Task: Research Airbnb options in Sokoni, Tanzania from 9th November, 2023 to 11th November, 2023 for 2 adults.2 bedrooms having 2 beds and 1 bathroom. Property type can be guest house. Booking option can be shelf check-in. Look for 5 properties as per requirement.
Action: Mouse moved to (496, 69)
Screenshot: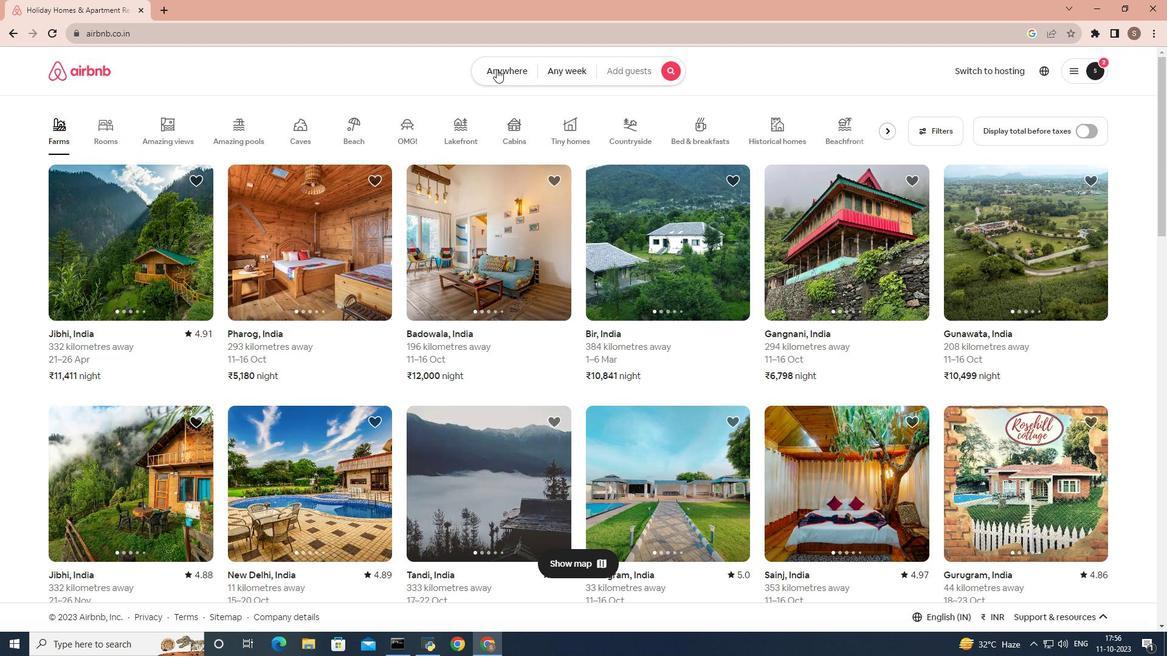 
Action: Mouse pressed left at (496, 69)
Screenshot: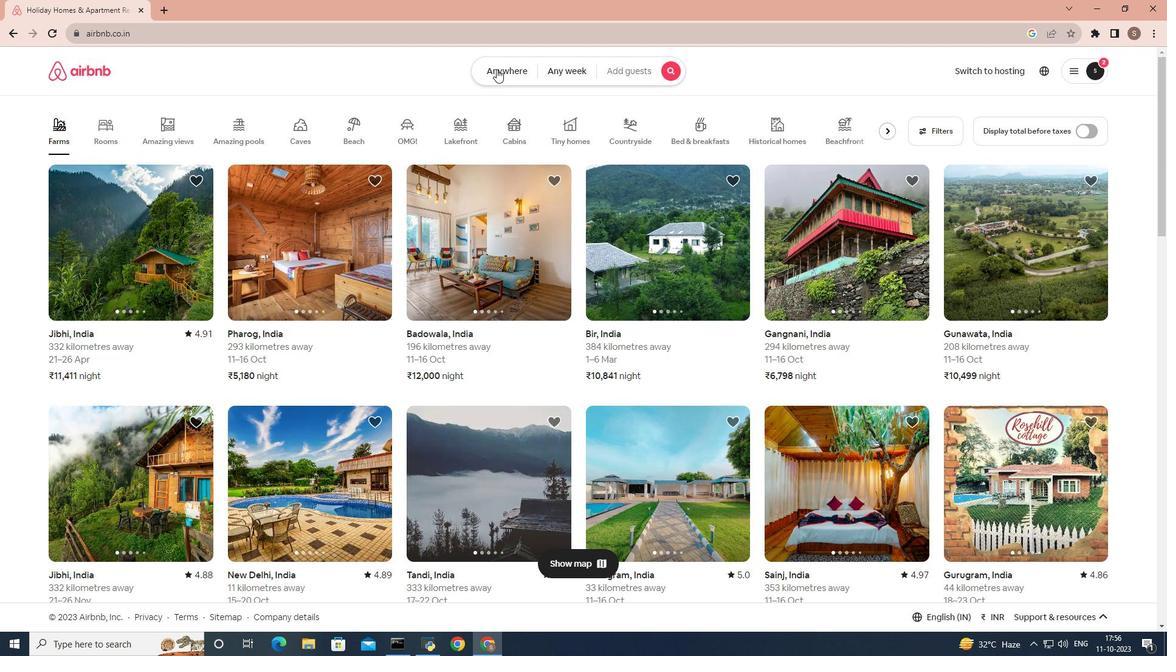 
Action: Mouse moved to (358, 117)
Screenshot: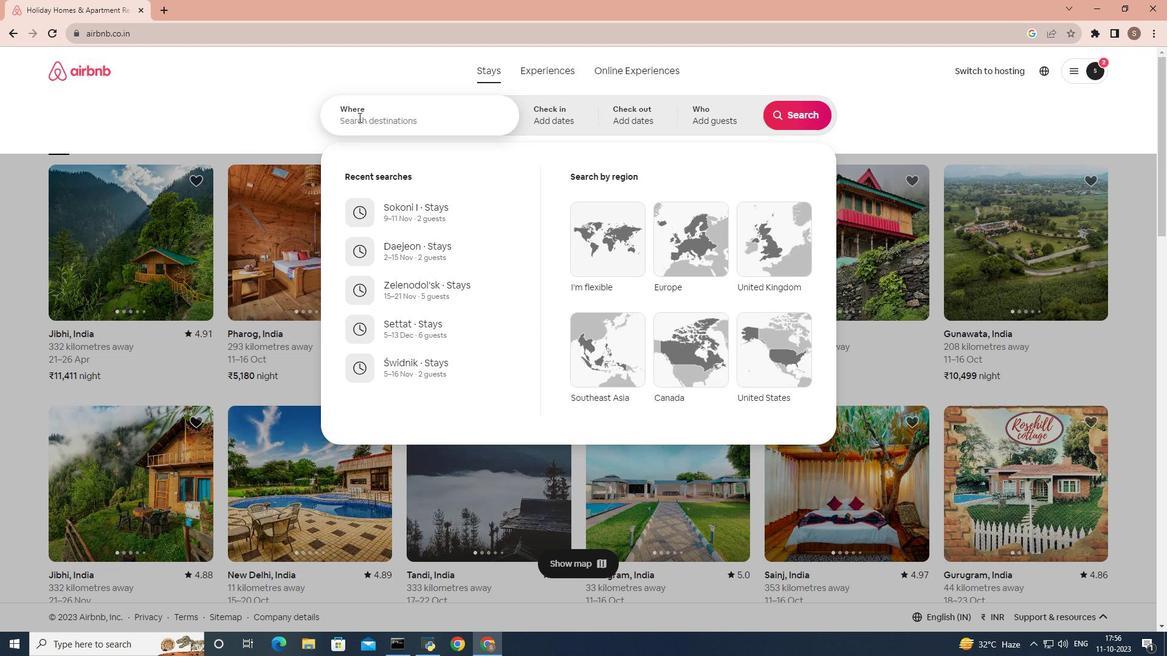 
Action: Mouse pressed left at (358, 117)
Screenshot: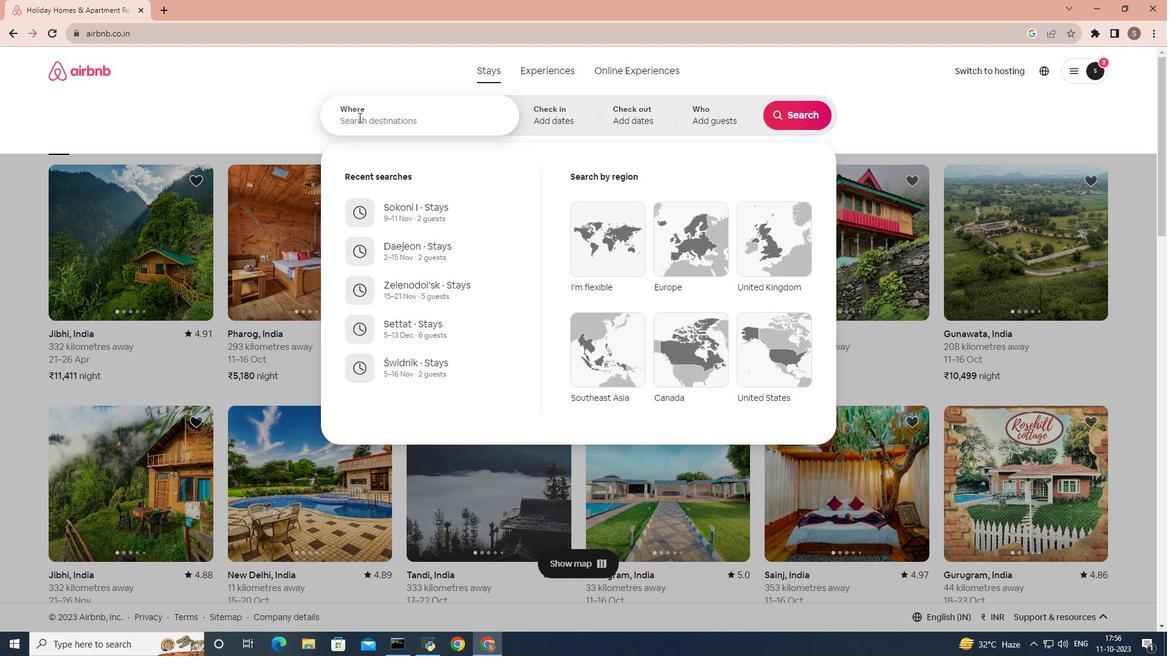 
Action: Mouse moved to (358, 117)
Screenshot: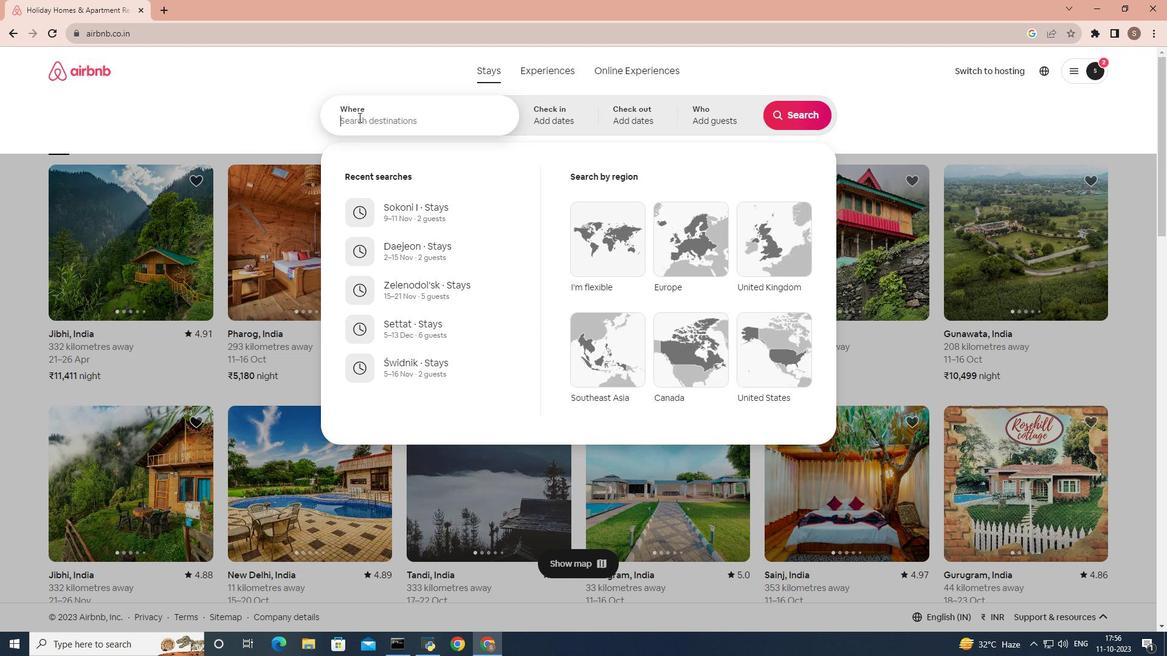 
Action: Key pressed sokoni<Key.space>
Screenshot: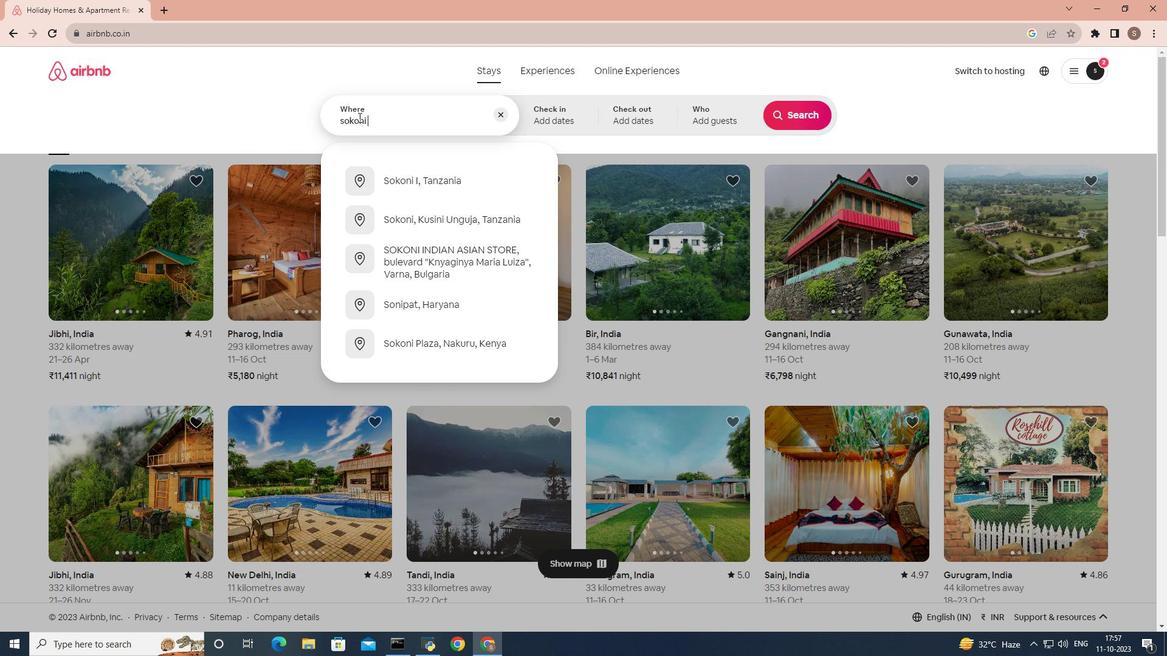 
Action: Mouse moved to (426, 273)
Screenshot: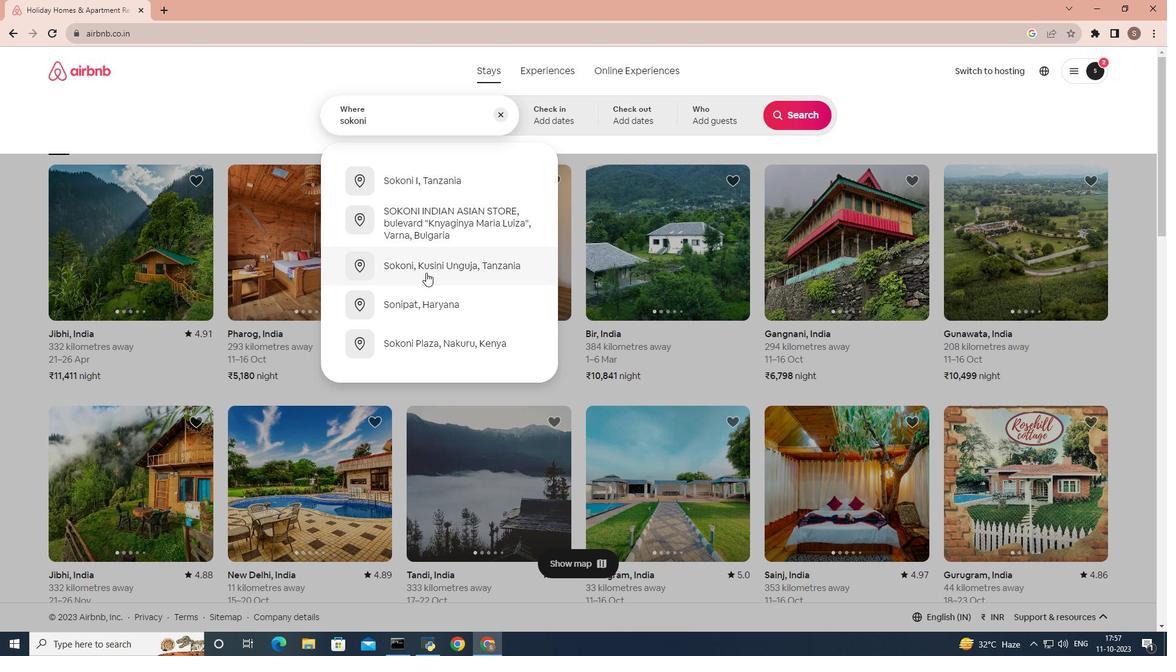 
Action: Mouse pressed left at (426, 273)
Screenshot: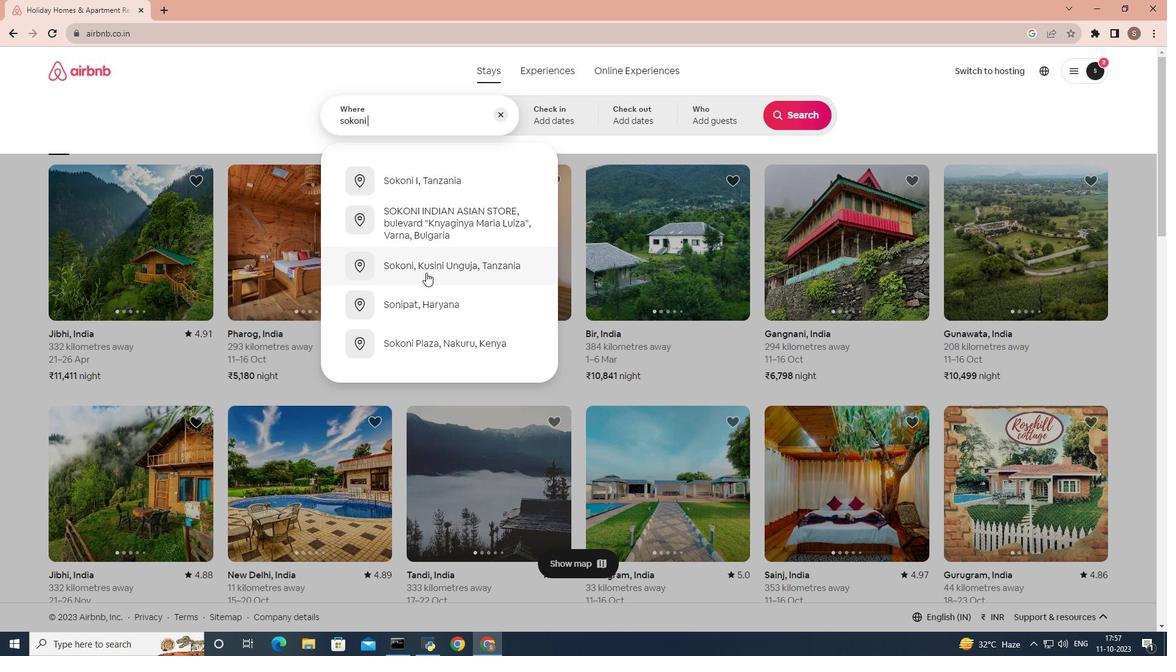 
Action: Mouse moved to (731, 291)
Screenshot: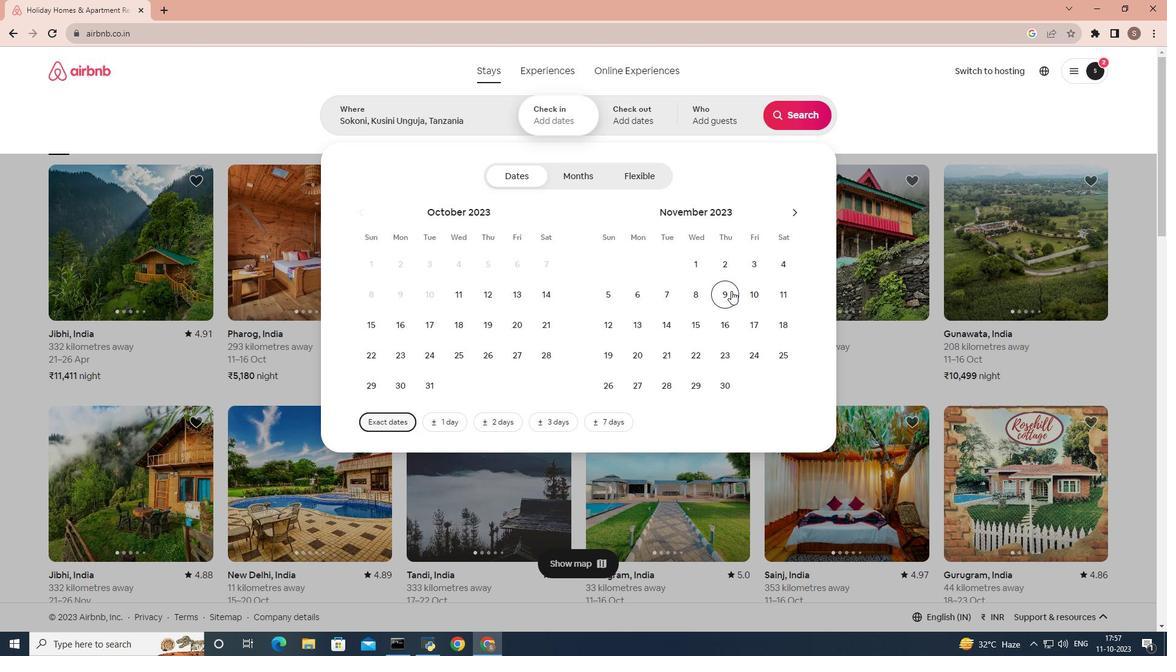 
Action: Mouse pressed left at (731, 291)
Screenshot: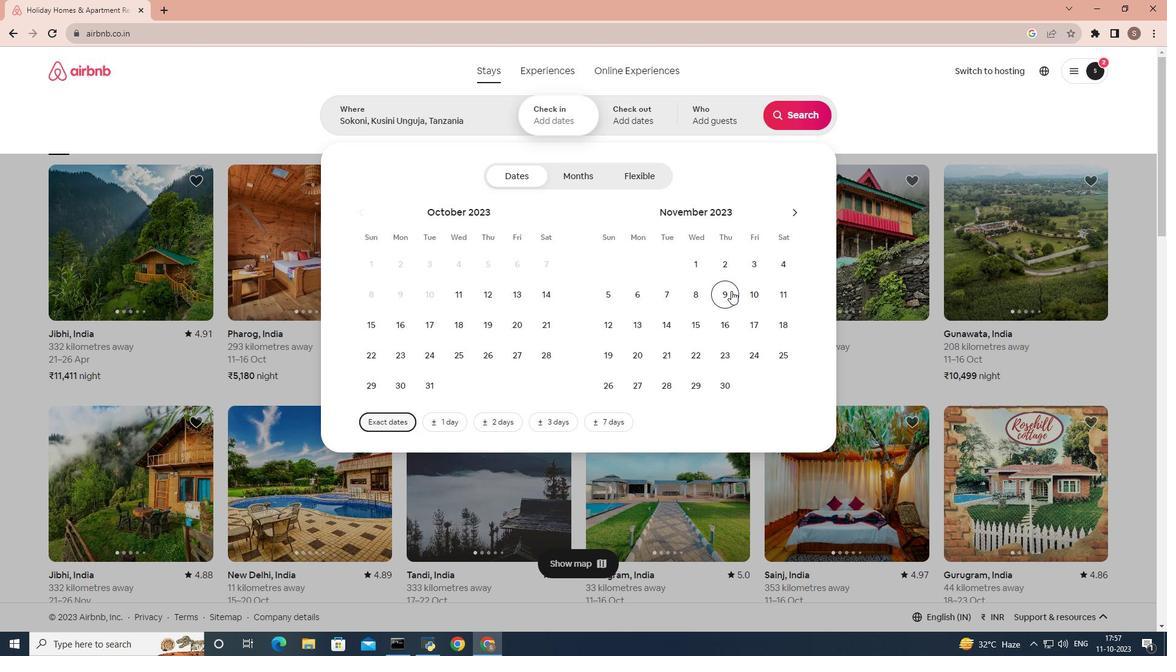 
Action: Mouse moved to (778, 291)
Screenshot: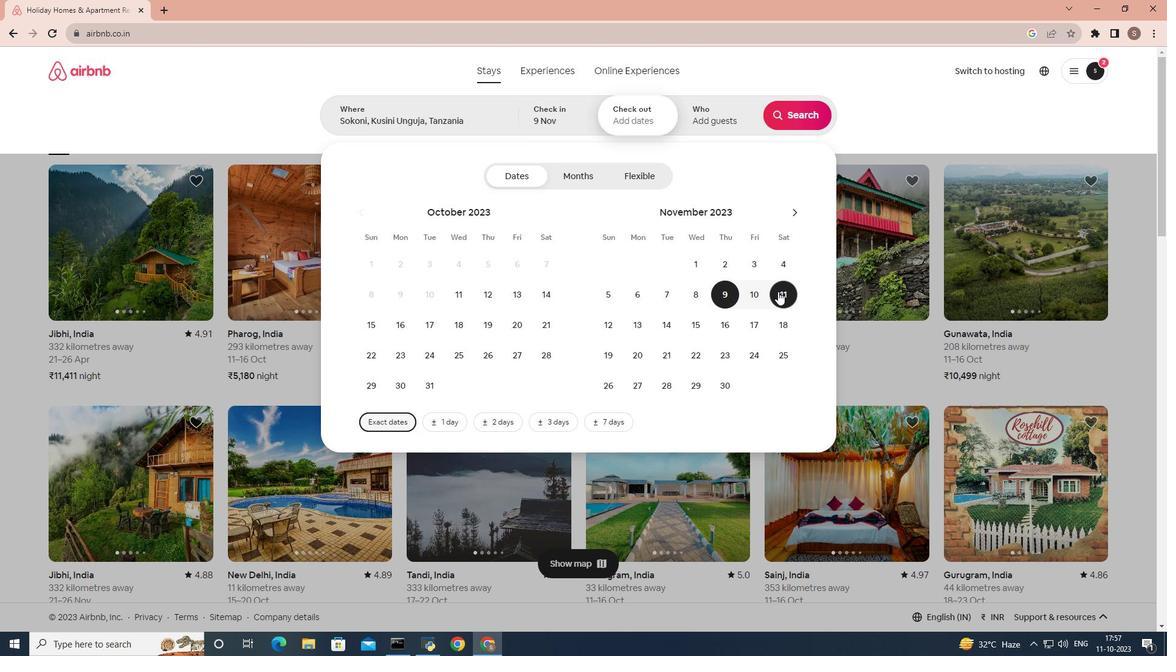 
Action: Mouse pressed left at (778, 291)
Screenshot: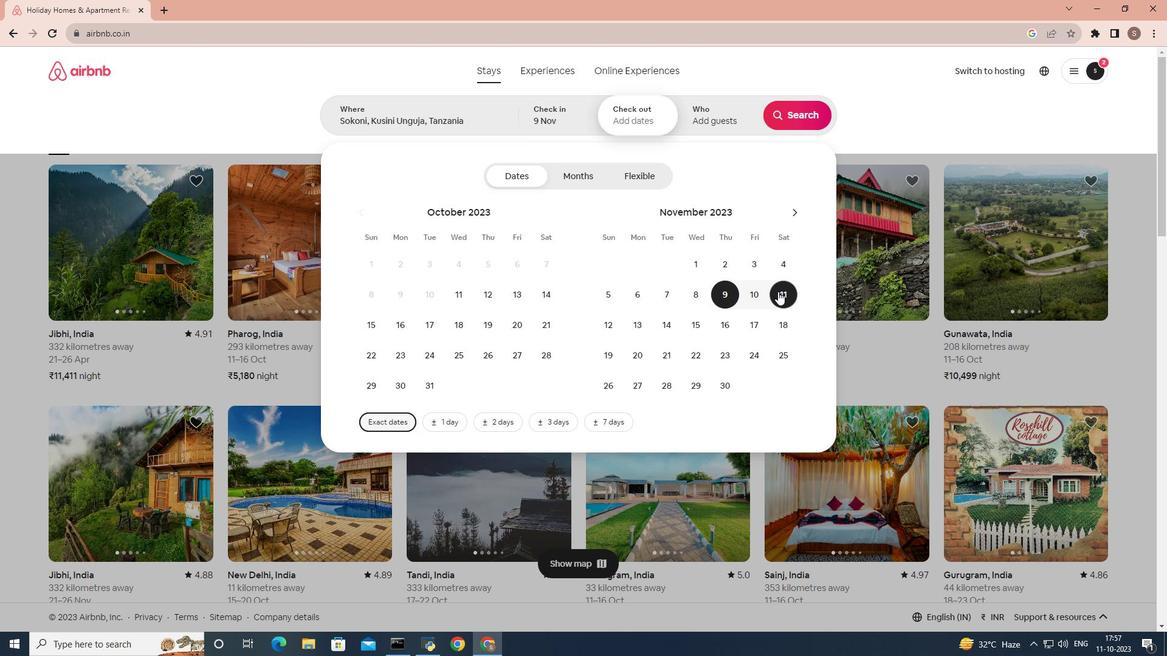
Action: Mouse moved to (719, 127)
Screenshot: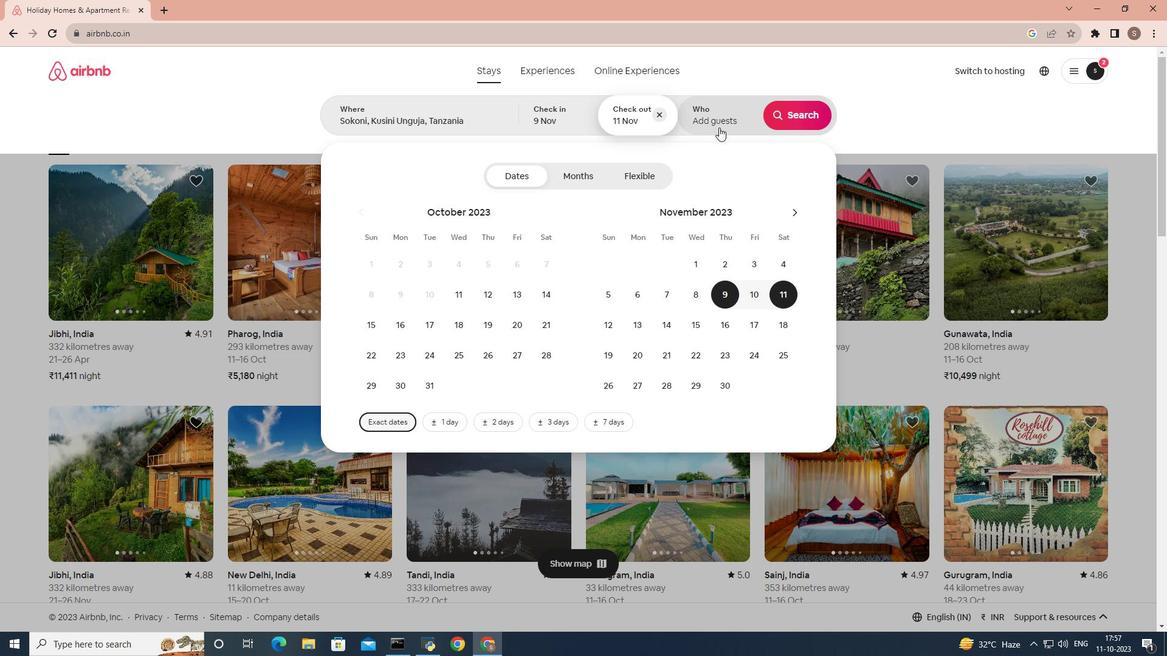 
Action: Mouse pressed left at (719, 127)
Screenshot: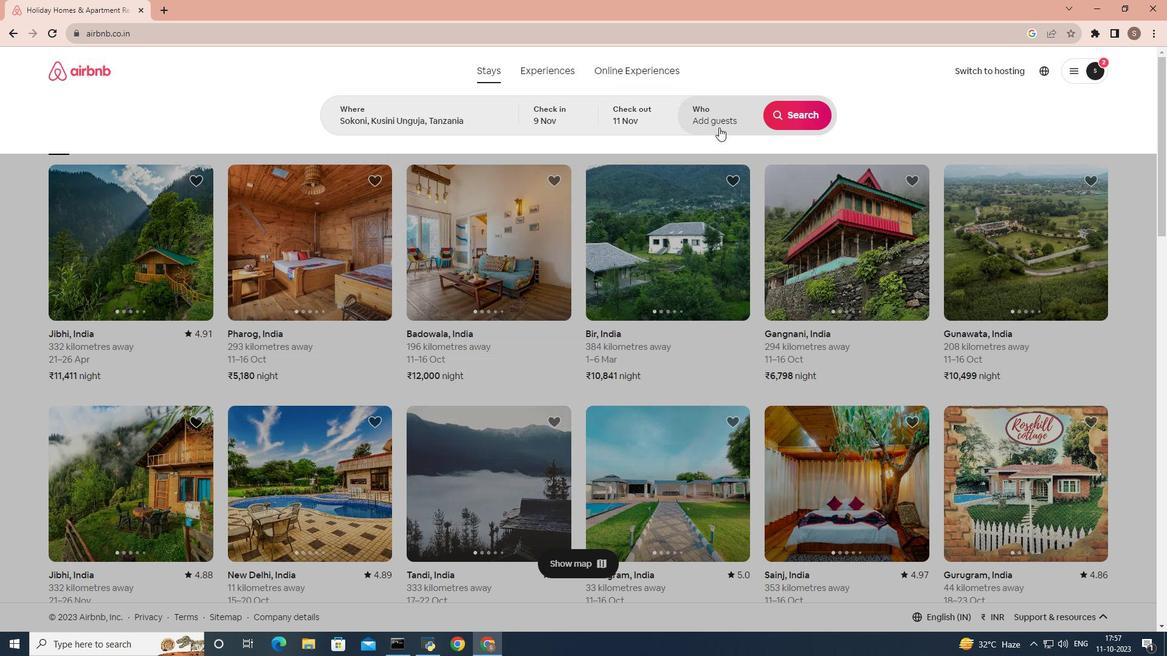 
Action: Mouse moved to (796, 181)
Screenshot: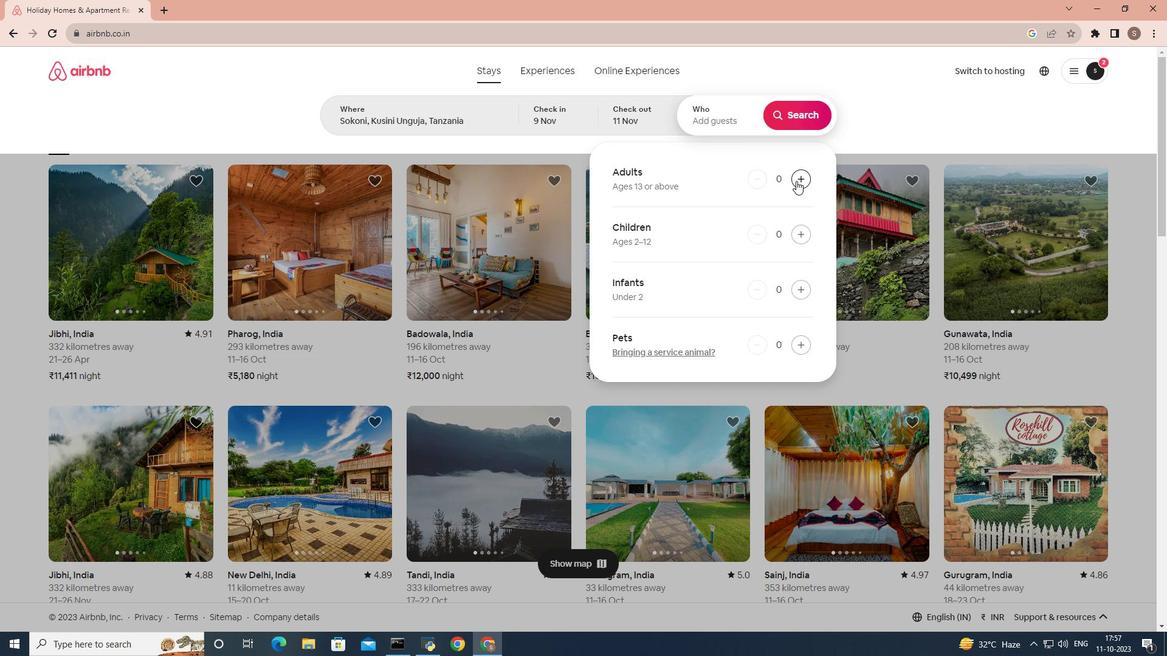 
Action: Mouse pressed left at (796, 181)
Screenshot: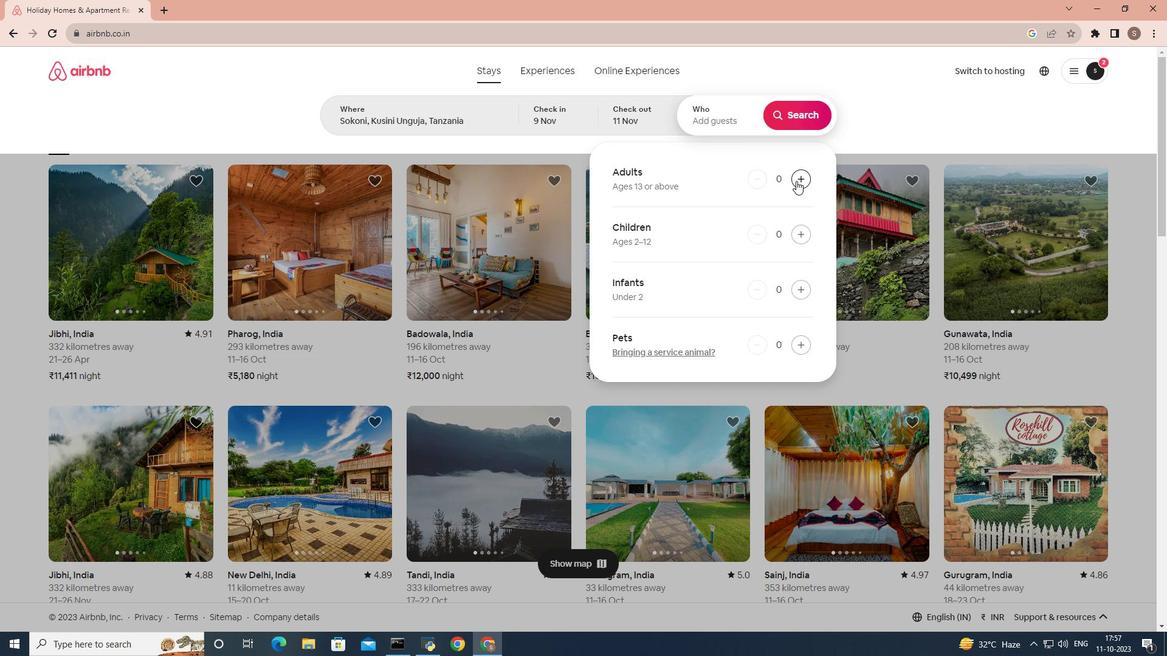 
Action: Mouse pressed left at (796, 181)
Screenshot: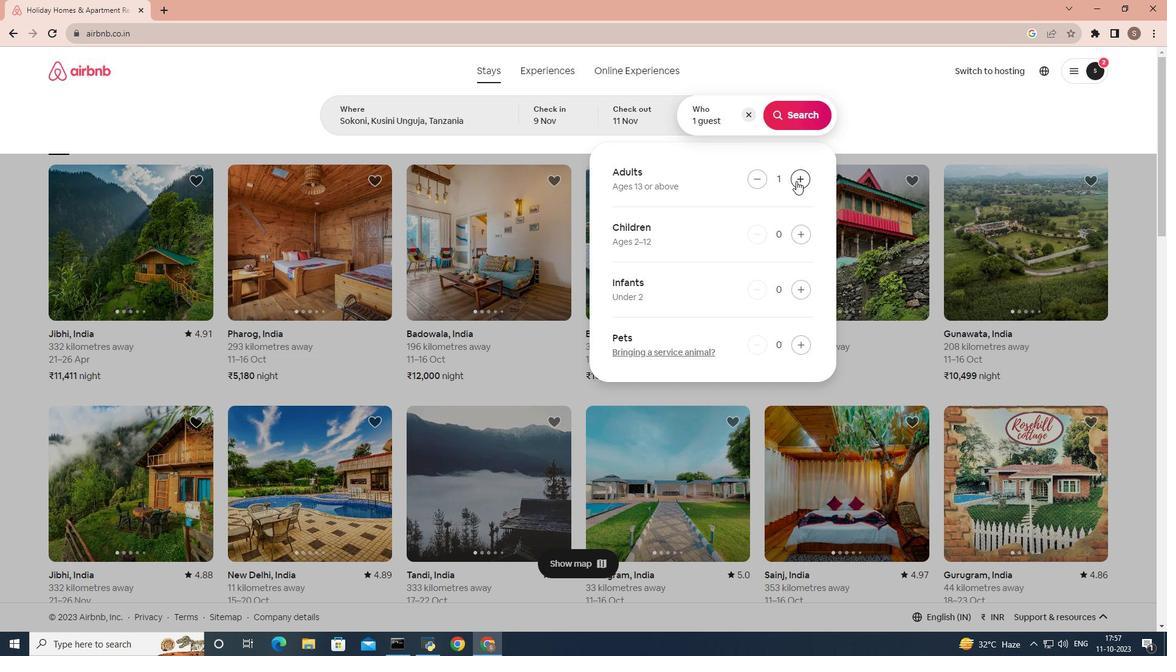 
Action: Mouse moved to (790, 120)
Screenshot: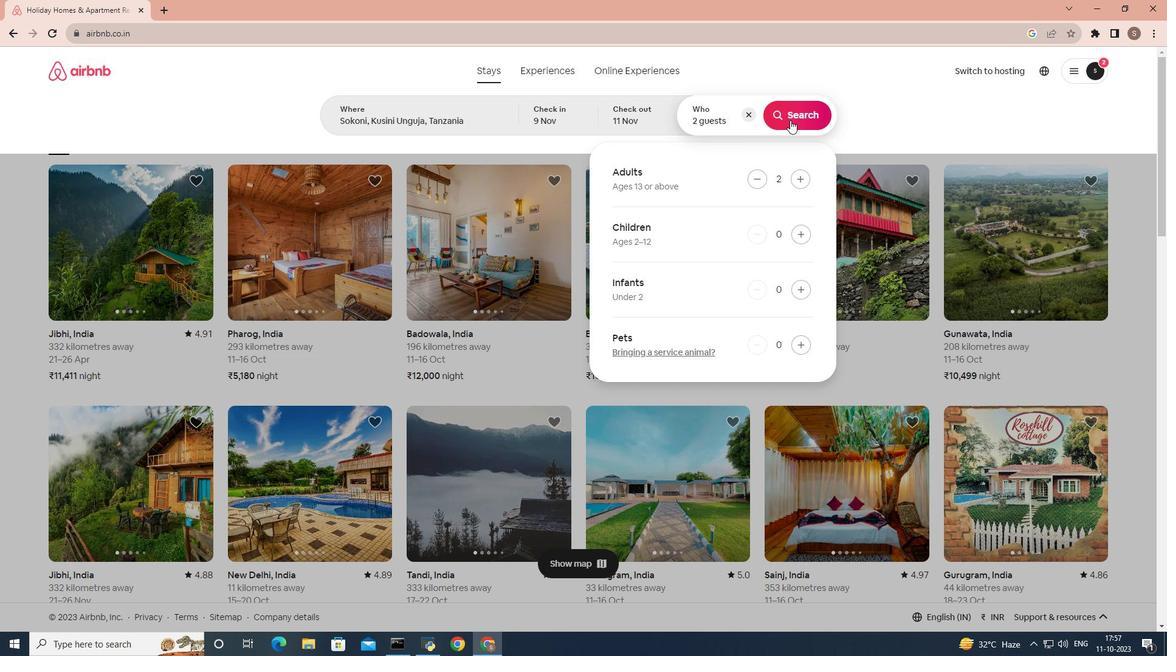 
Action: Mouse pressed left at (790, 120)
Screenshot: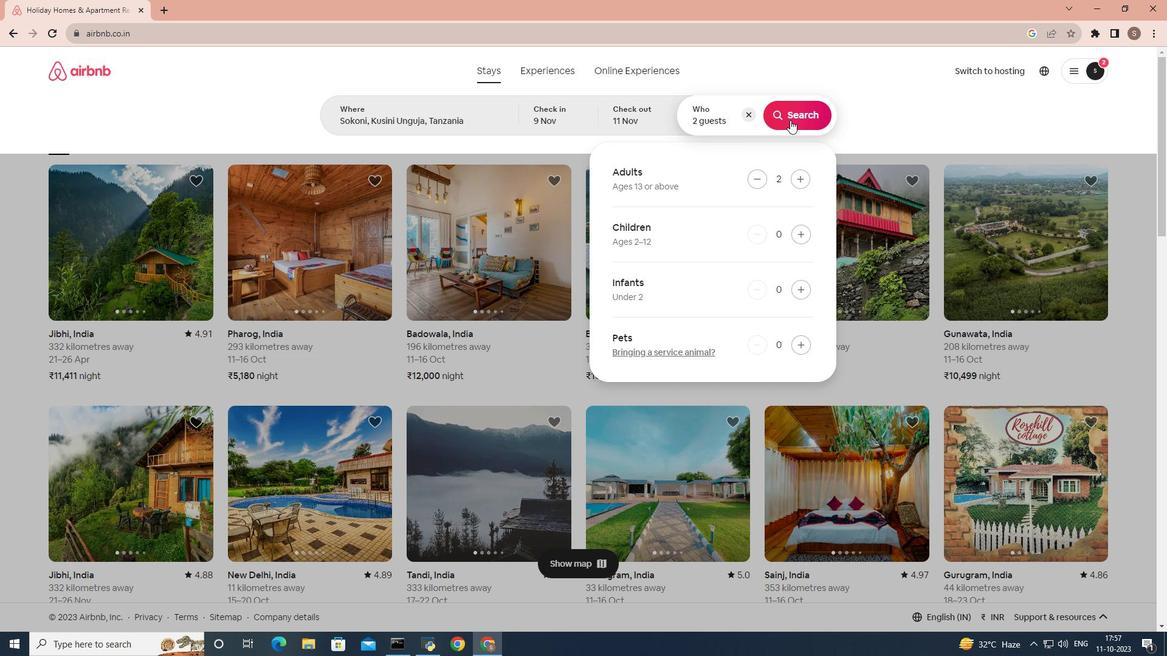 
Action: Mouse moved to (983, 122)
Screenshot: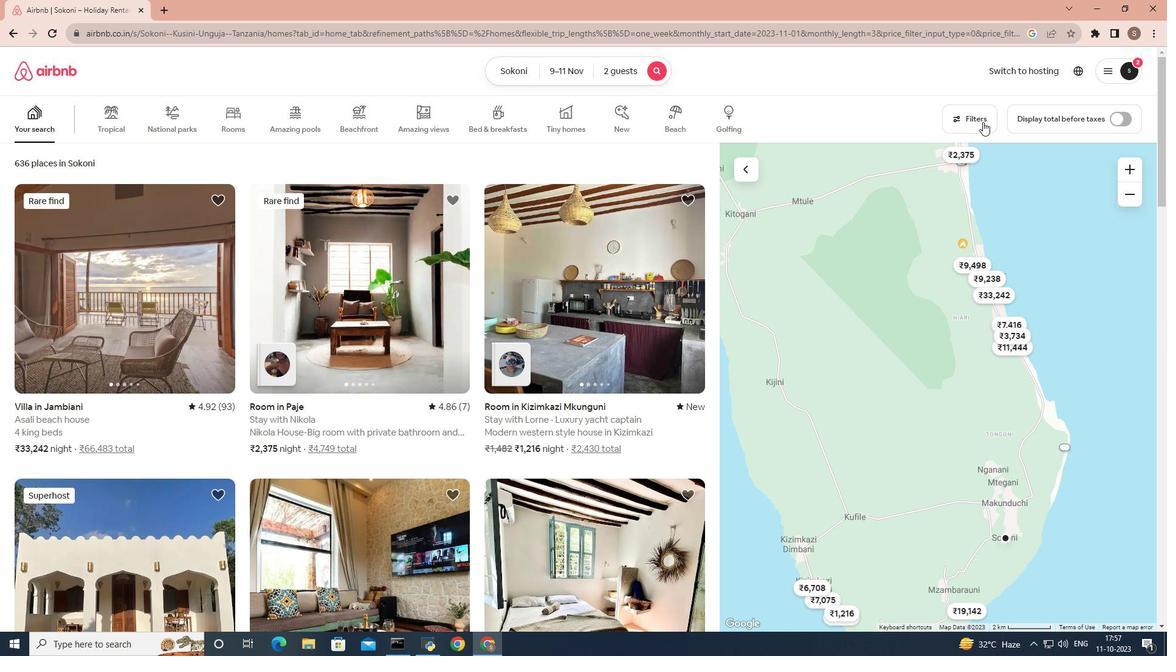 
Action: Mouse pressed left at (983, 122)
Screenshot: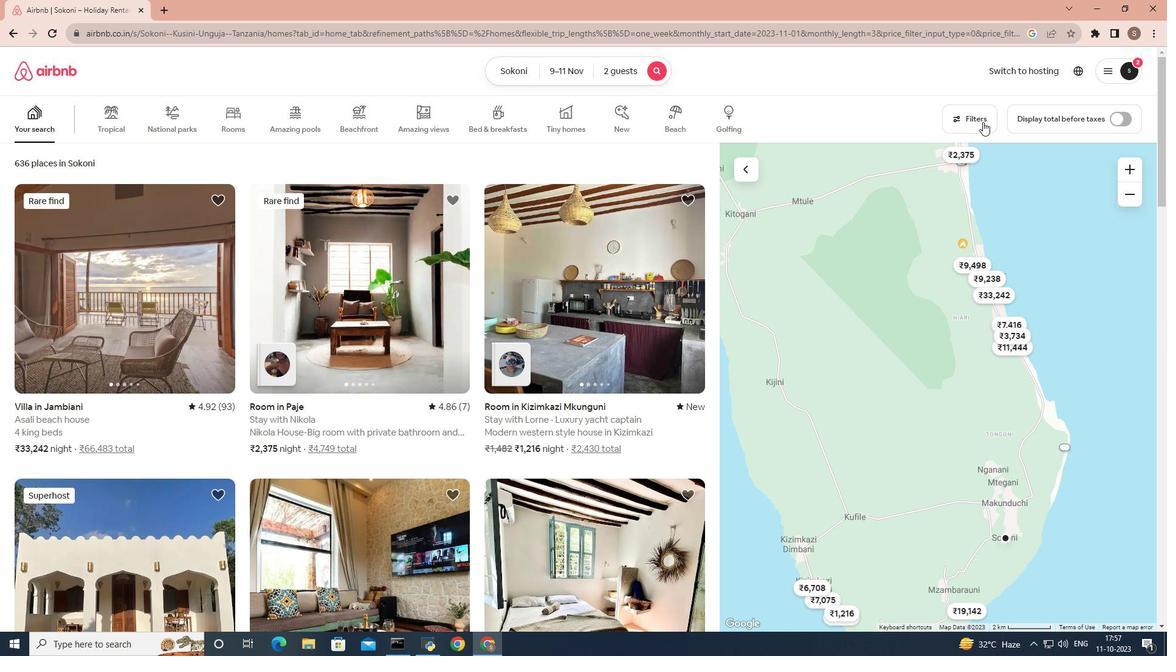 
Action: Mouse moved to (415, 363)
Screenshot: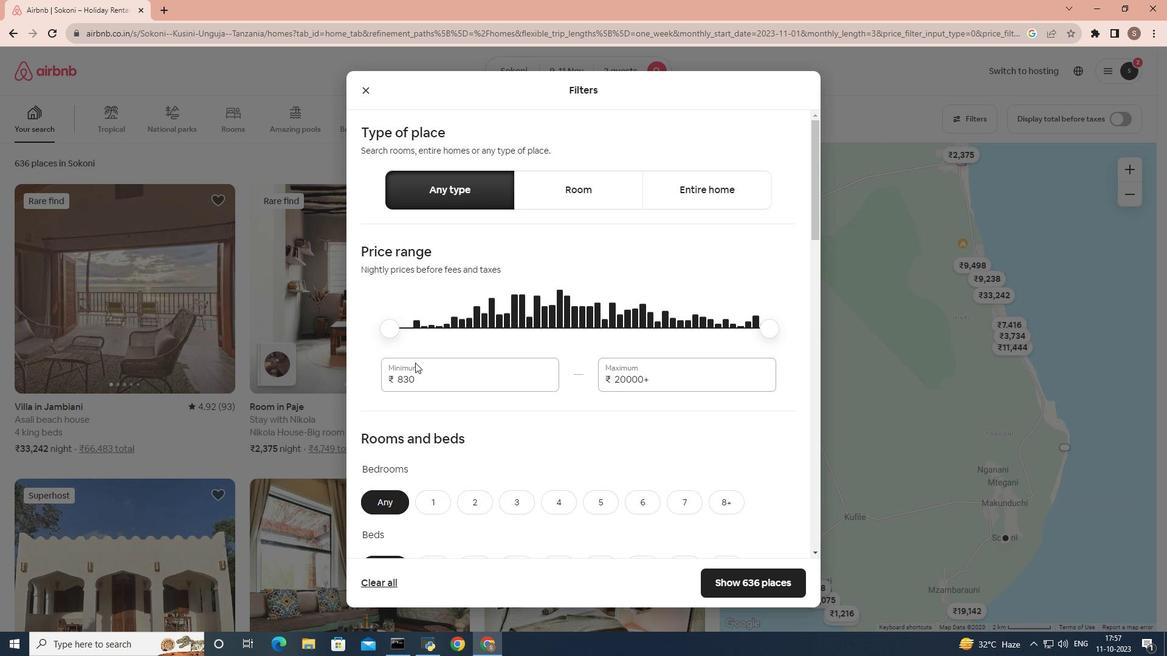 
Action: Mouse scrolled (415, 362) with delta (0, 0)
Screenshot: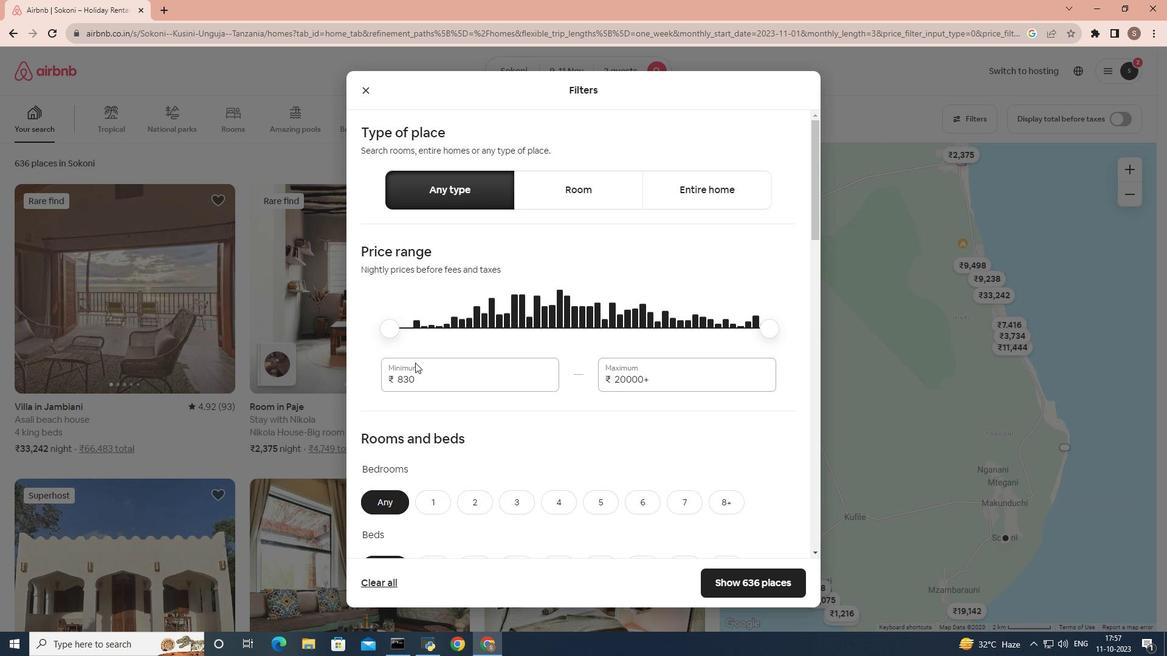 
Action: Mouse scrolled (415, 362) with delta (0, 0)
Screenshot: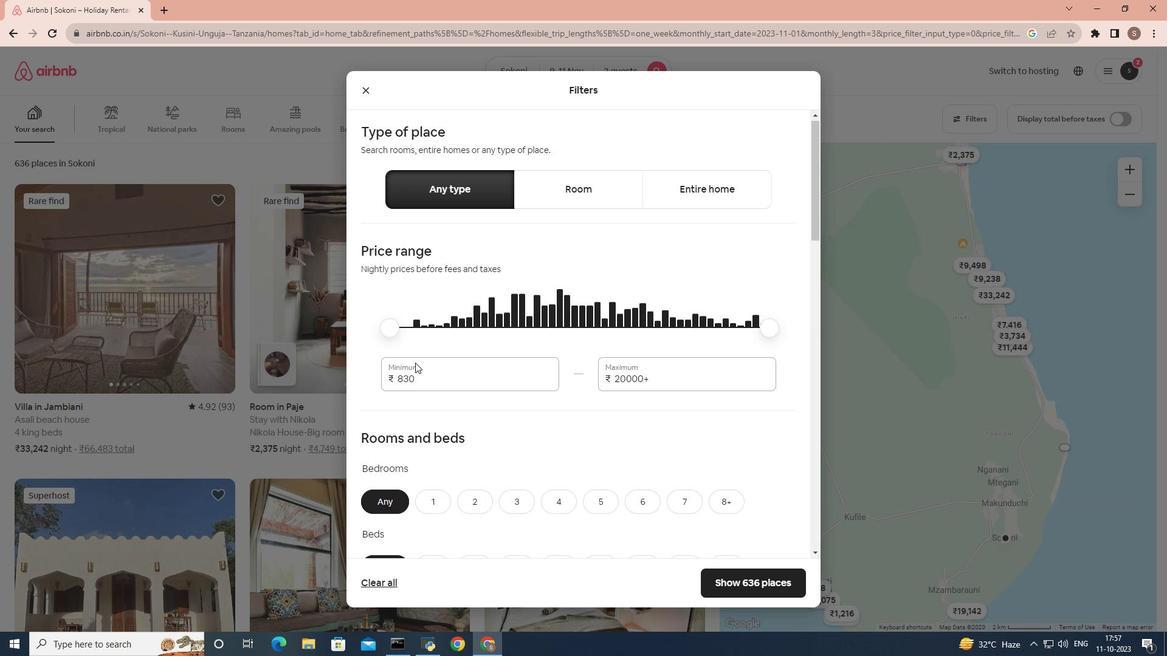 
Action: Mouse scrolled (415, 362) with delta (0, 0)
Screenshot: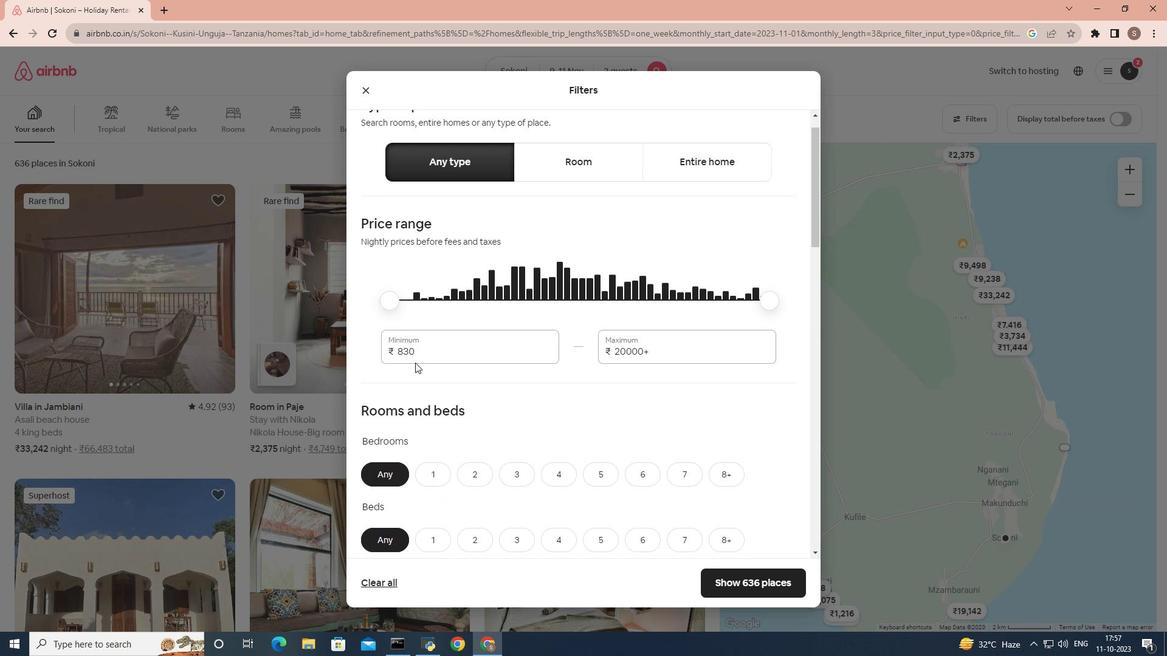 
Action: Mouse moved to (415, 363)
Screenshot: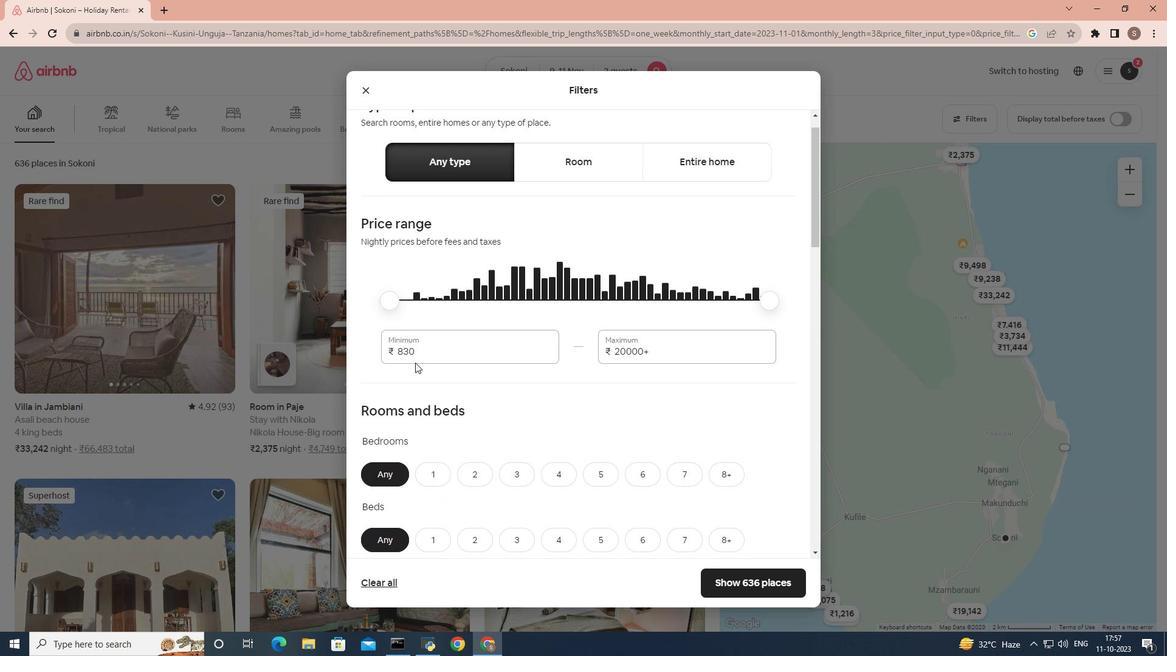 
Action: Mouse scrolled (415, 363) with delta (0, 0)
Screenshot: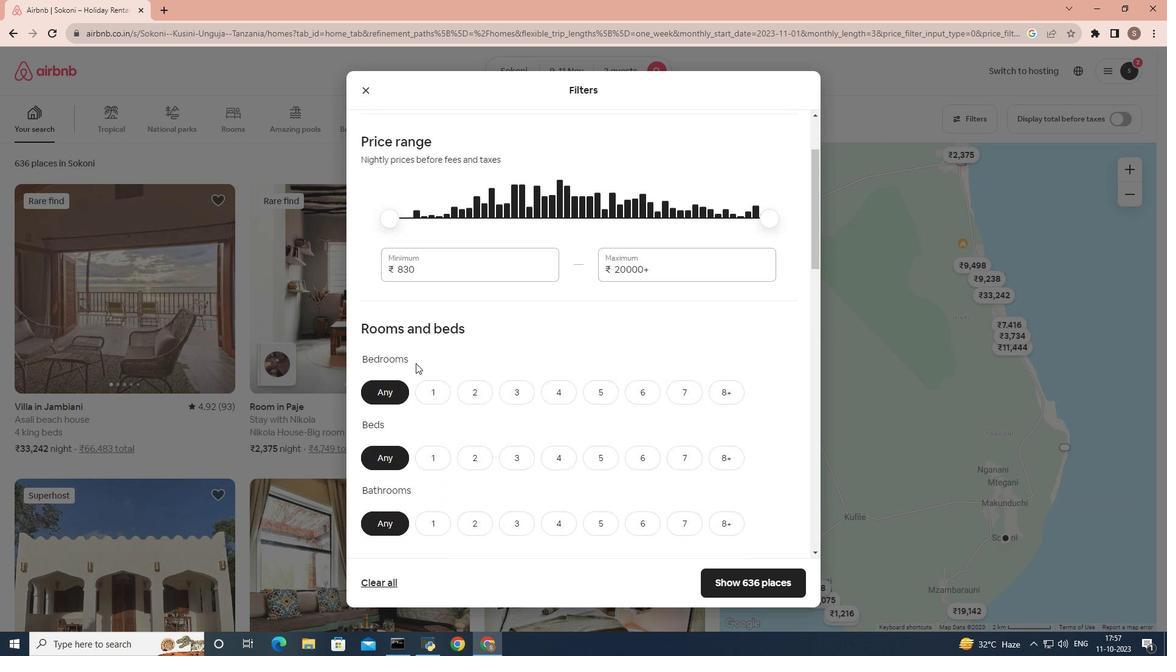 
Action: Mouse moved to (482, 265)
Screenshot: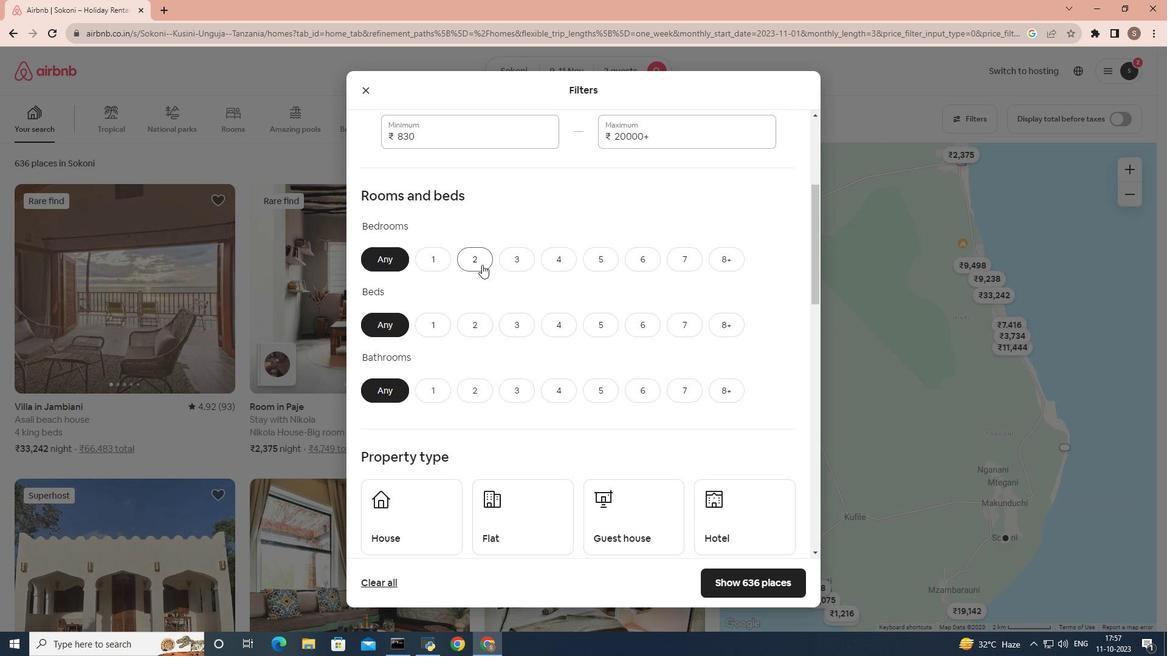 
Action: Mouse pressed left at (482, 265)
Screenshot: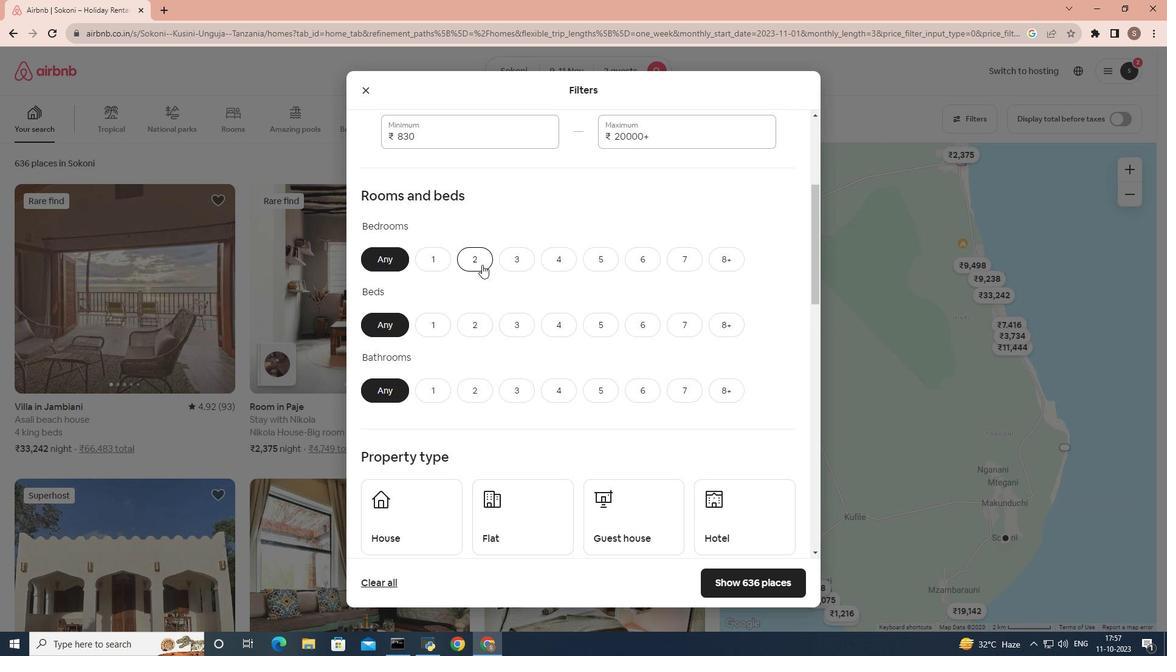 
Action: Mouse moved to (471, 323)
Screenshot: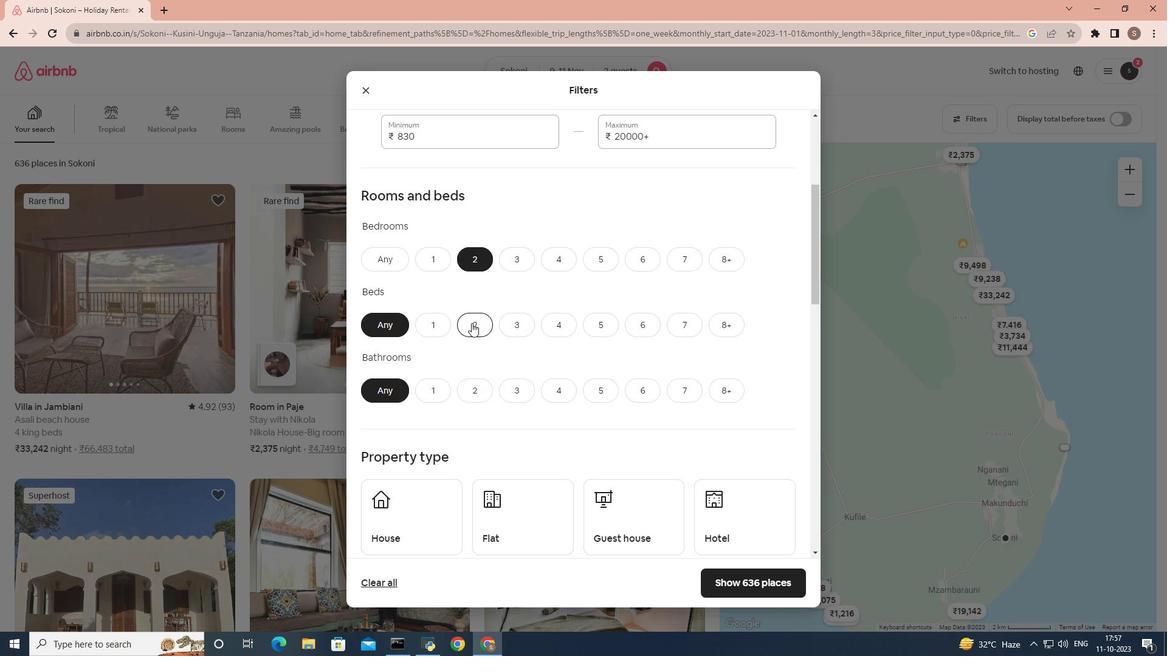 
Action: Mouse pressed left at (471, 323)
Screenshot: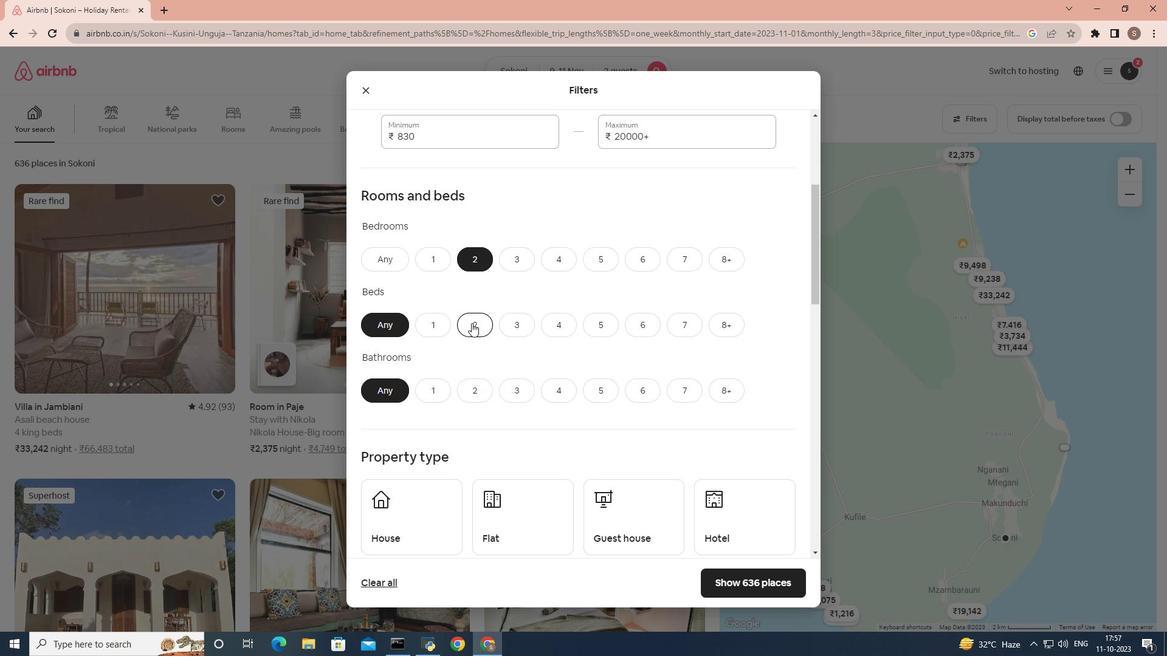 
Action: Mouse moved to (442, 385)
Screenshot: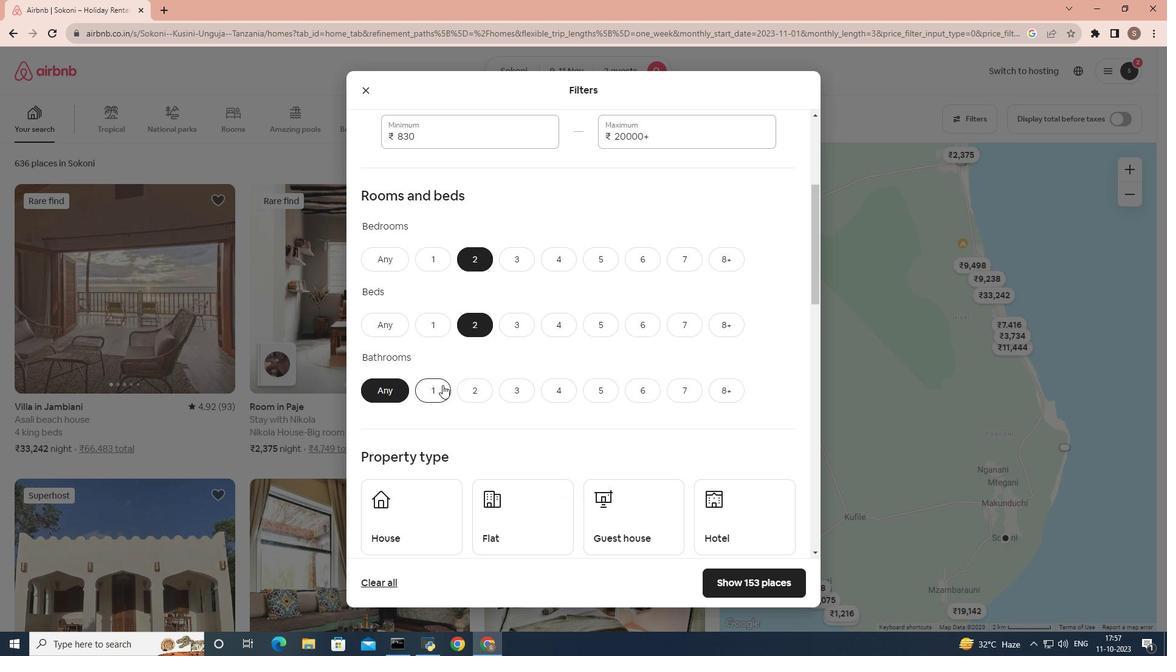
Action: Mouse pressed left at (442, 385)
Screenshot: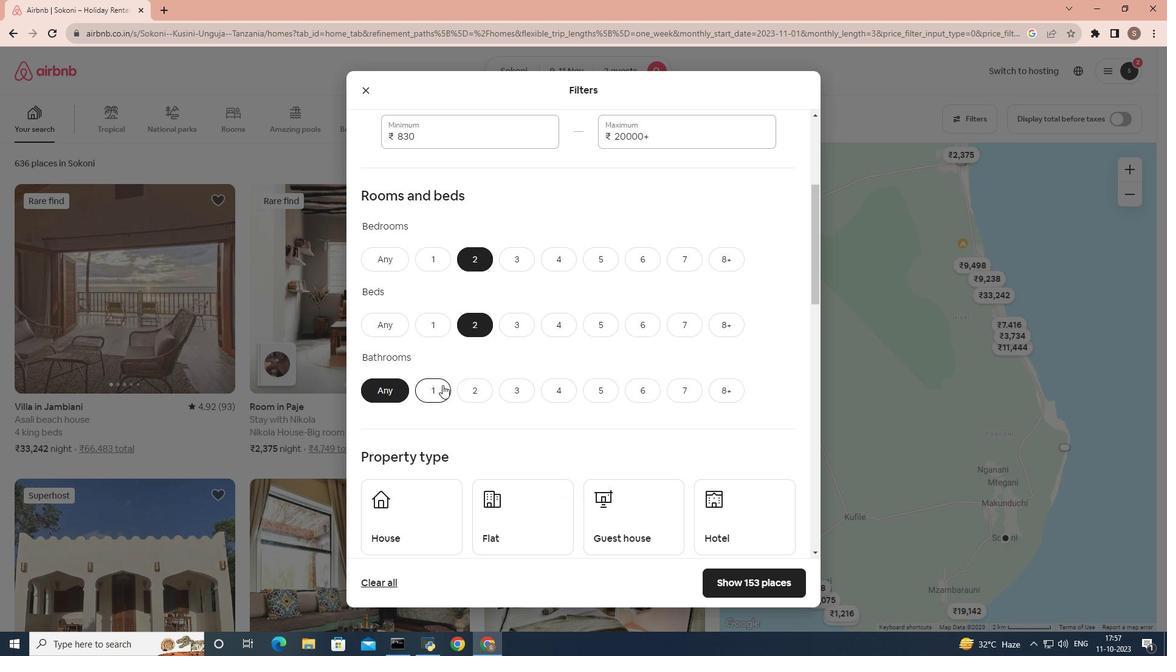 
Action: Mouse scrolled (442, 384) with delta (0, 0)
Screenshot: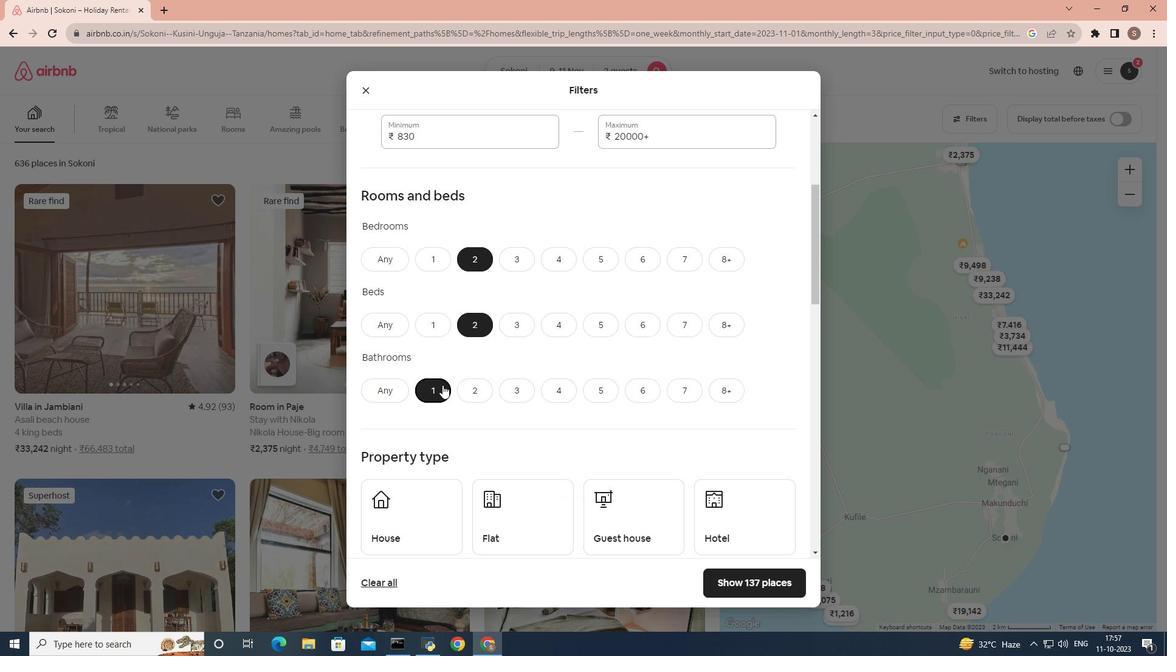
Action: Mouse scrolled (442, 384) with delta (0, 0)
Screenshot: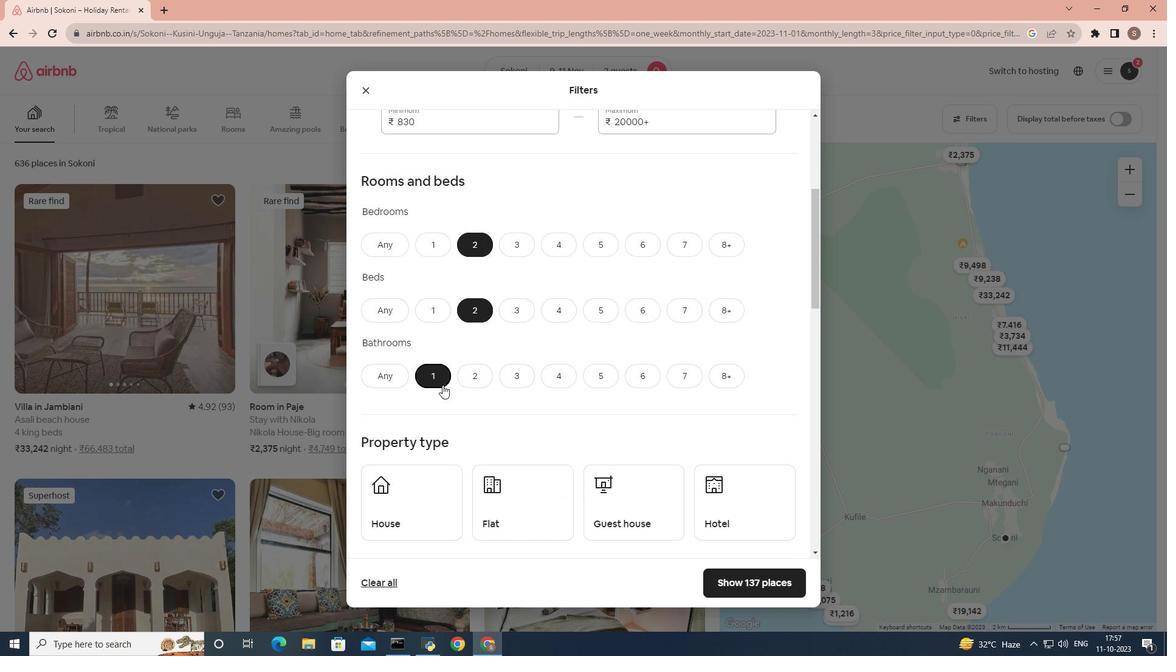 
Action: Mouse scrolled (442, 384) with delta (0, 0)
Screenshot: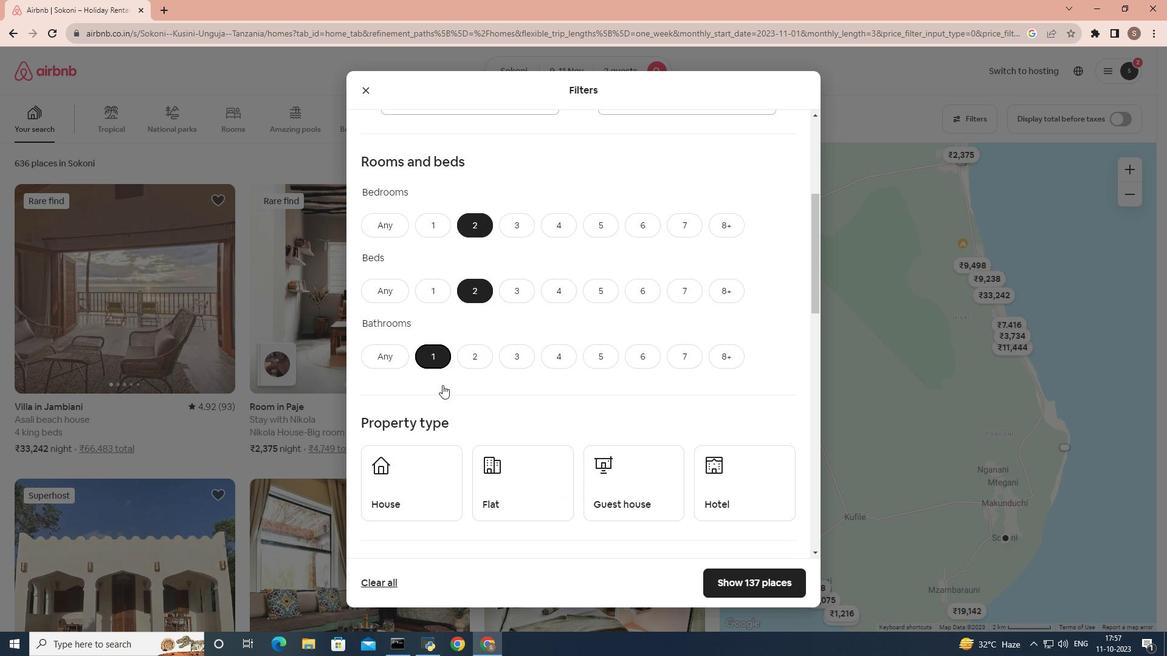 
Action: Mouse moved to (609, 338)
Screenshot: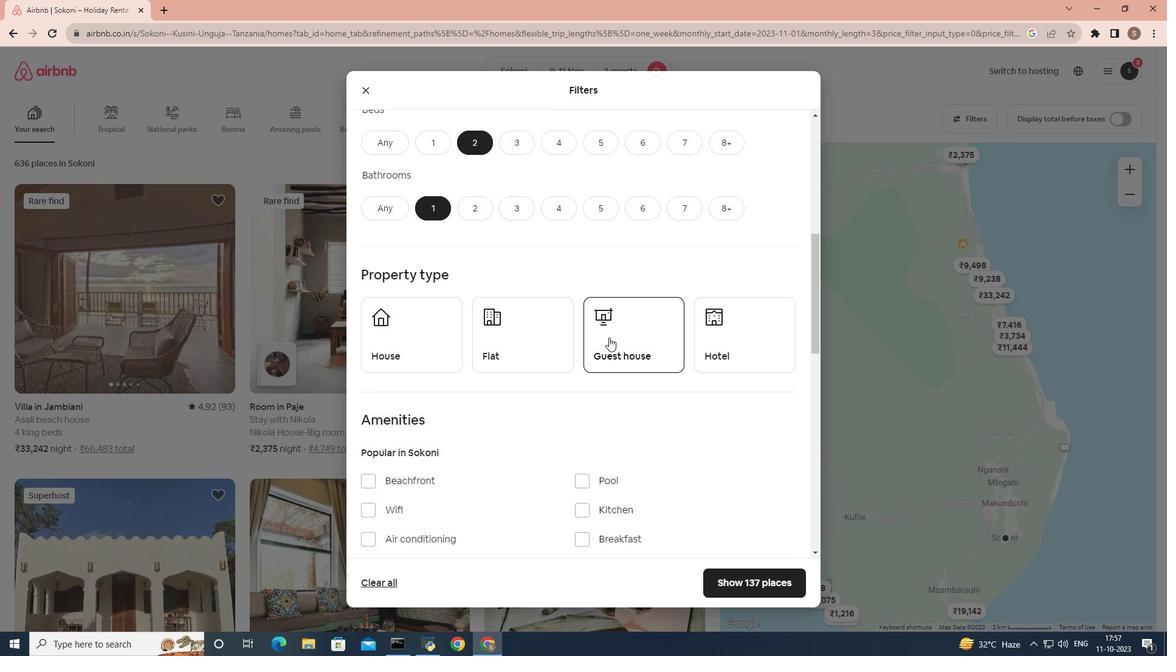 
Action: Mouse pressed left at (609, 338)
Screenshot: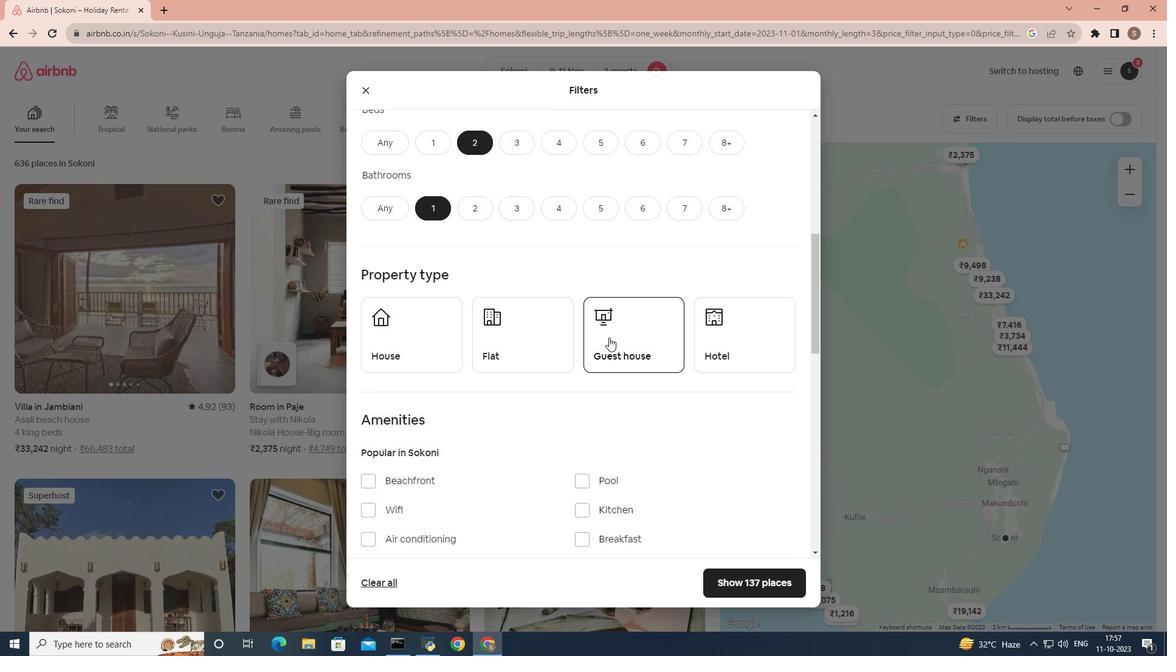 
Action: Mouse moved to (463, 376)
Screenshot: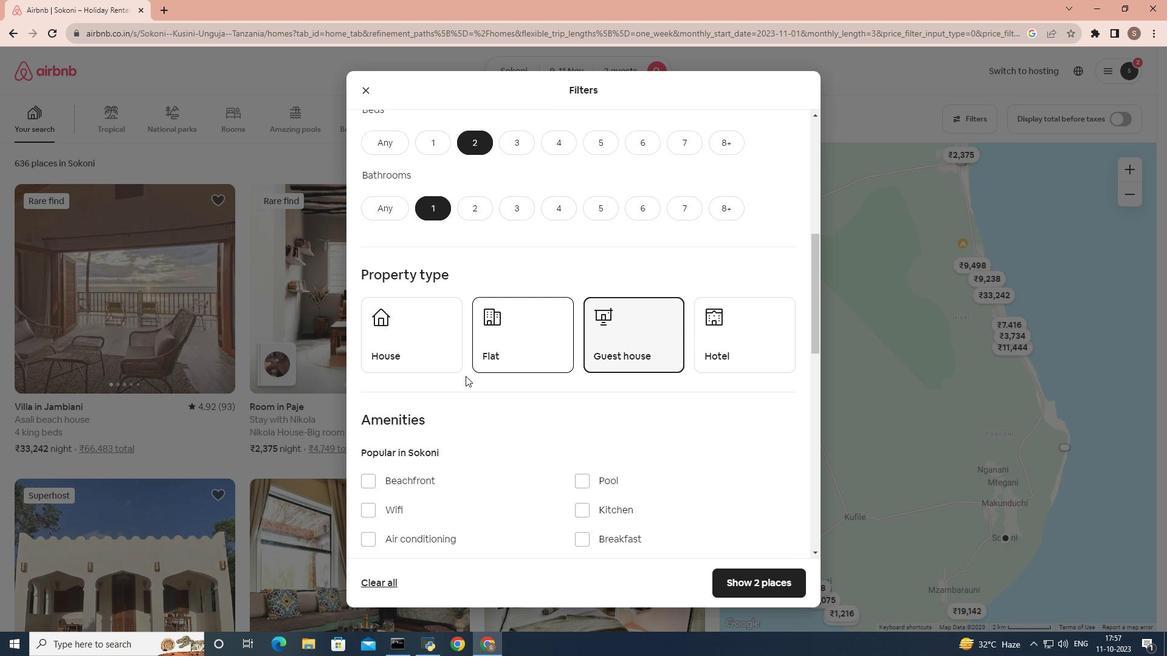 
Action: Mouse scrolled (463, 375) with delta (0, 0)
Screenshot: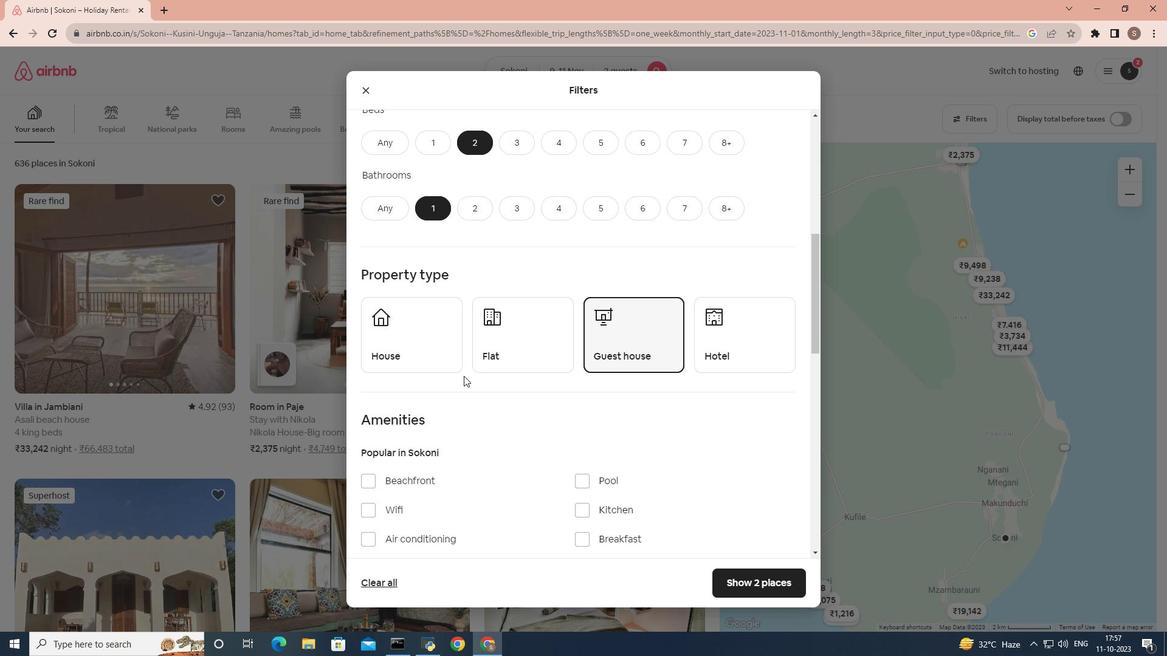 
Action: Mouse scrolled (463, 375) with delta (0, 0)
Screenshot: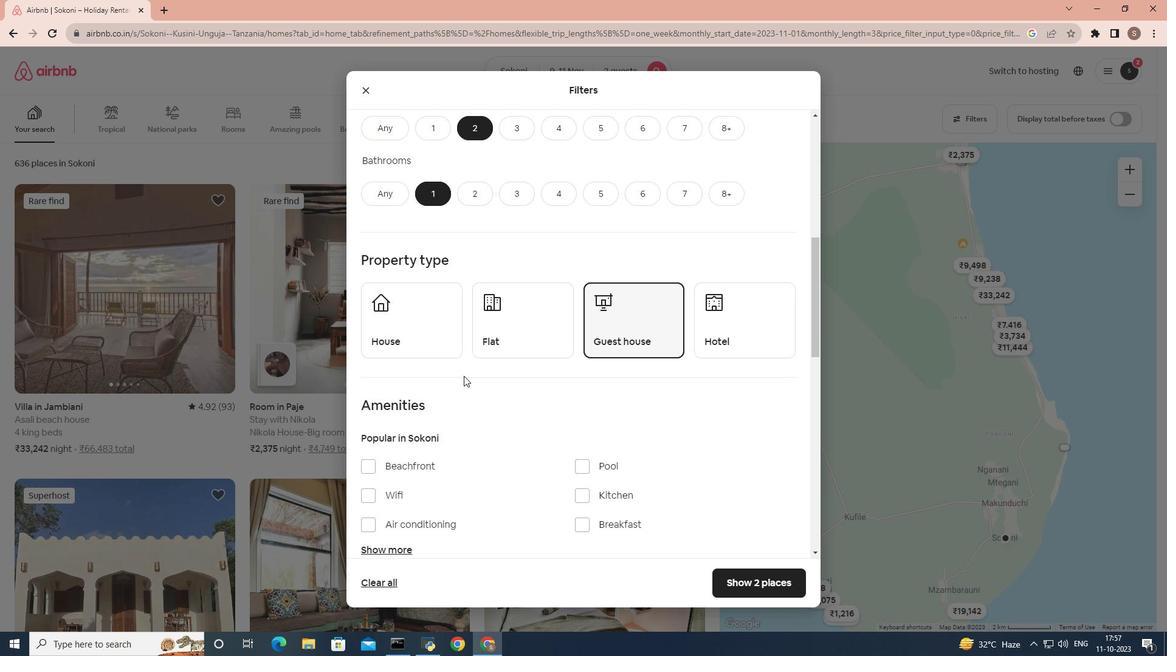 
Action: Mouse scrolled (463, 375) with delta (0, 0)
Screenshot: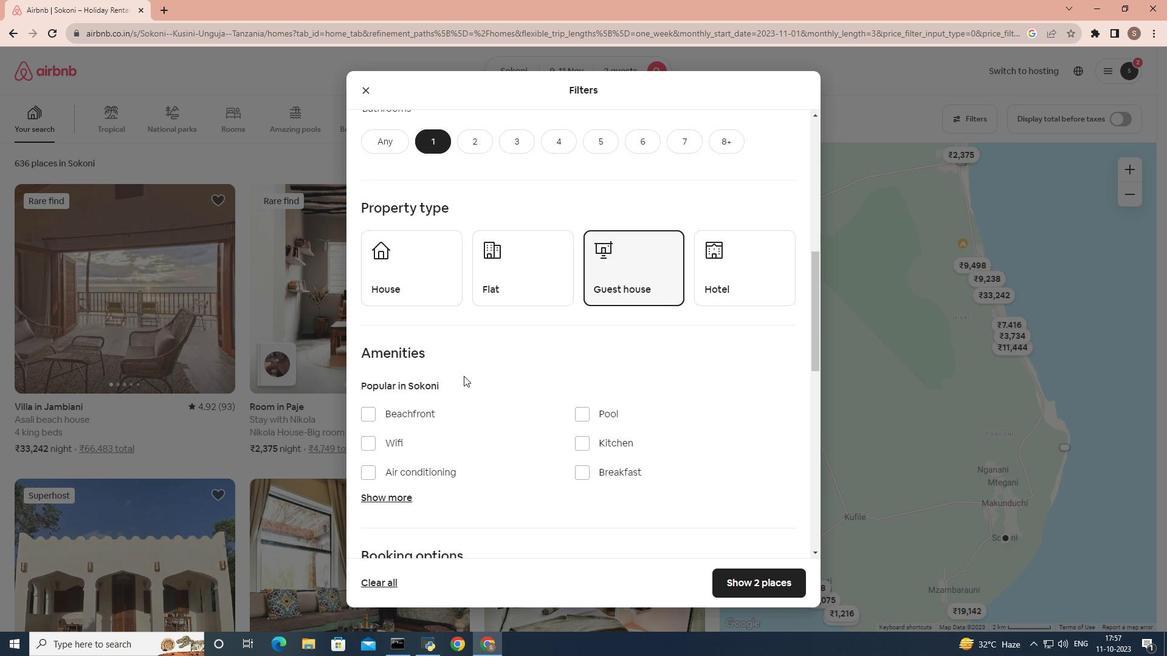 
Action: Mouse moved to (472, 375)
Screenshot: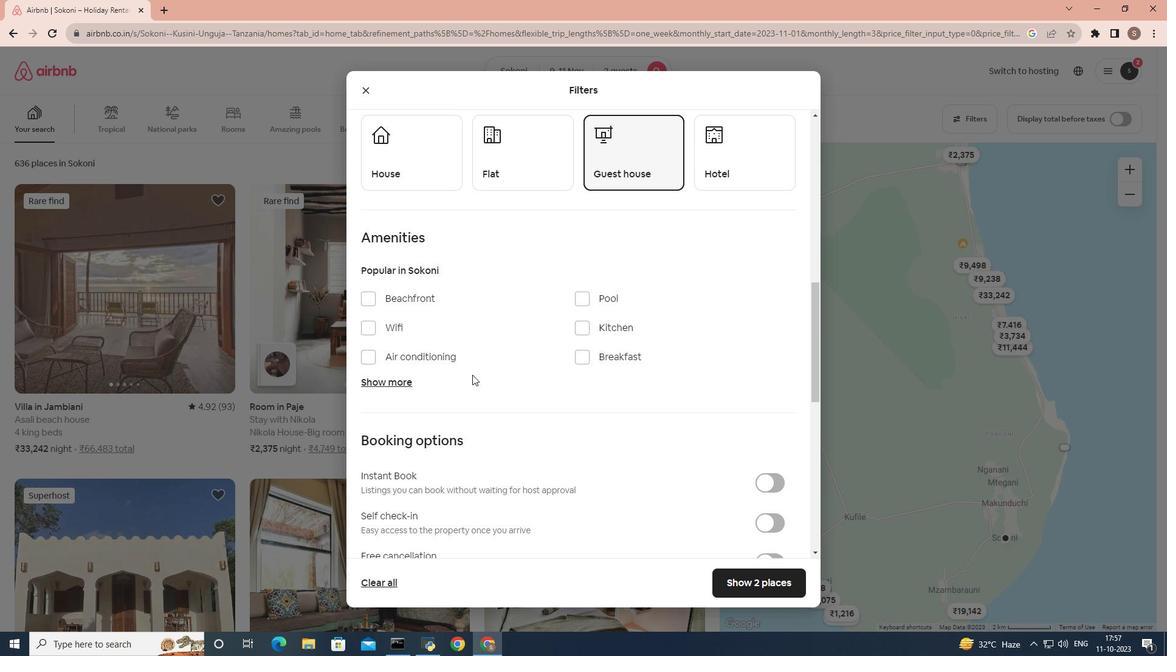 
Action: Mouse scrolled (472, 374) with delta (0, 0)
Screenshot: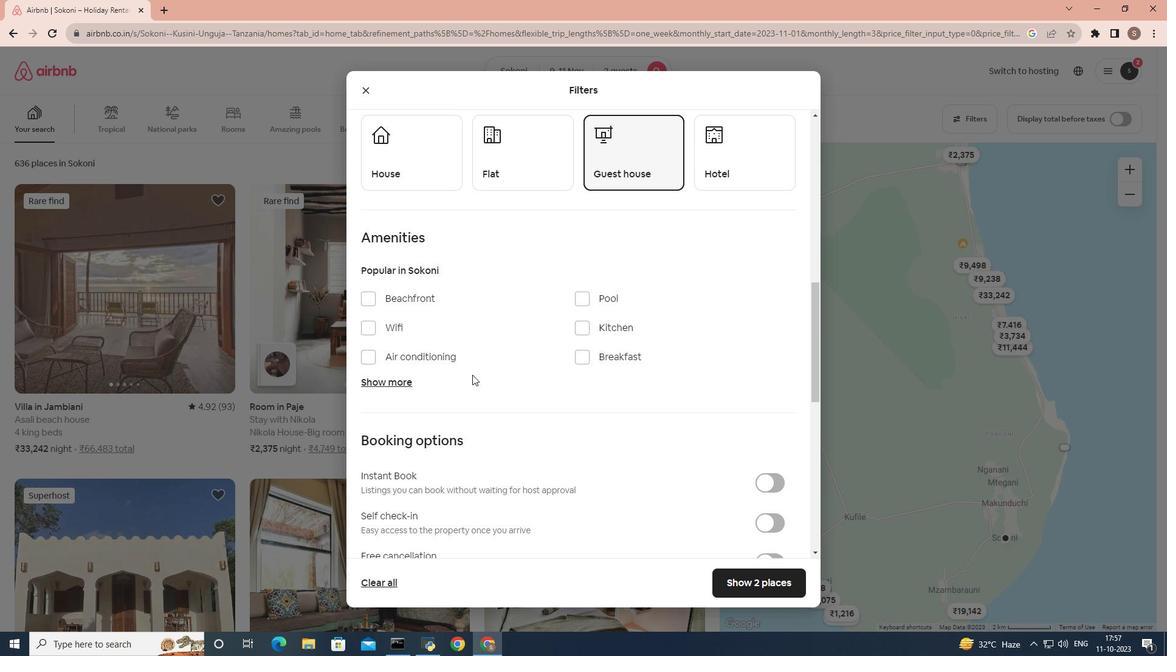 
Action: Mouse scrolled (472, 374) with delta (0, 0)
Screenshot: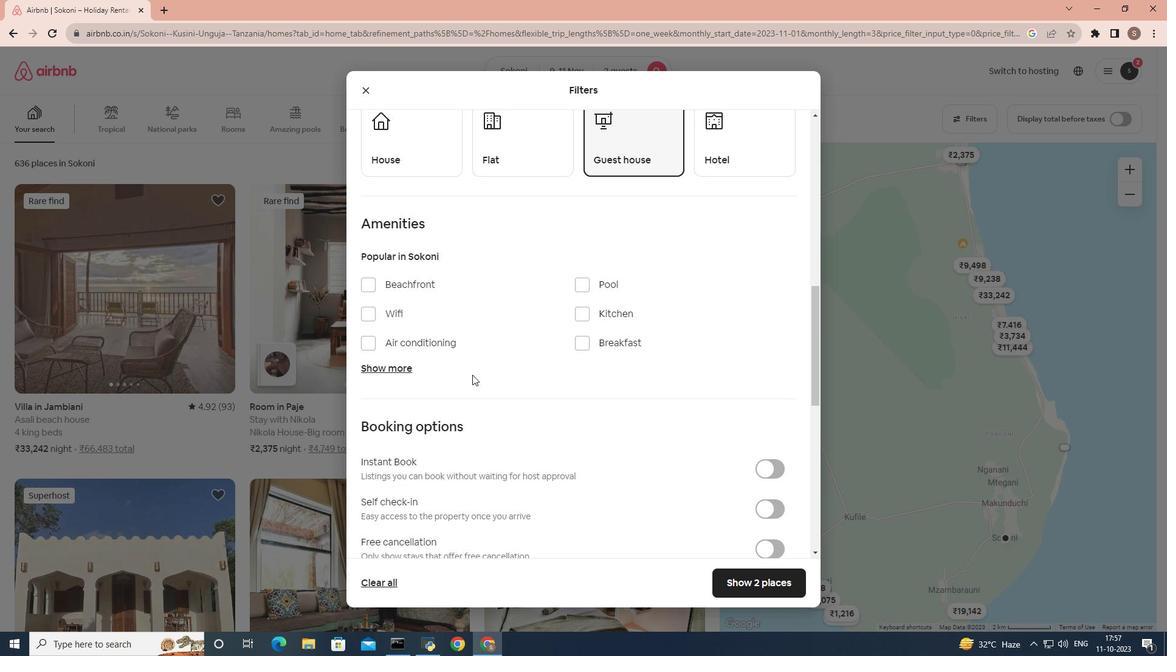 
Action: Mouse scrolled (472, 374) with delta (0, 0)
Screenshot: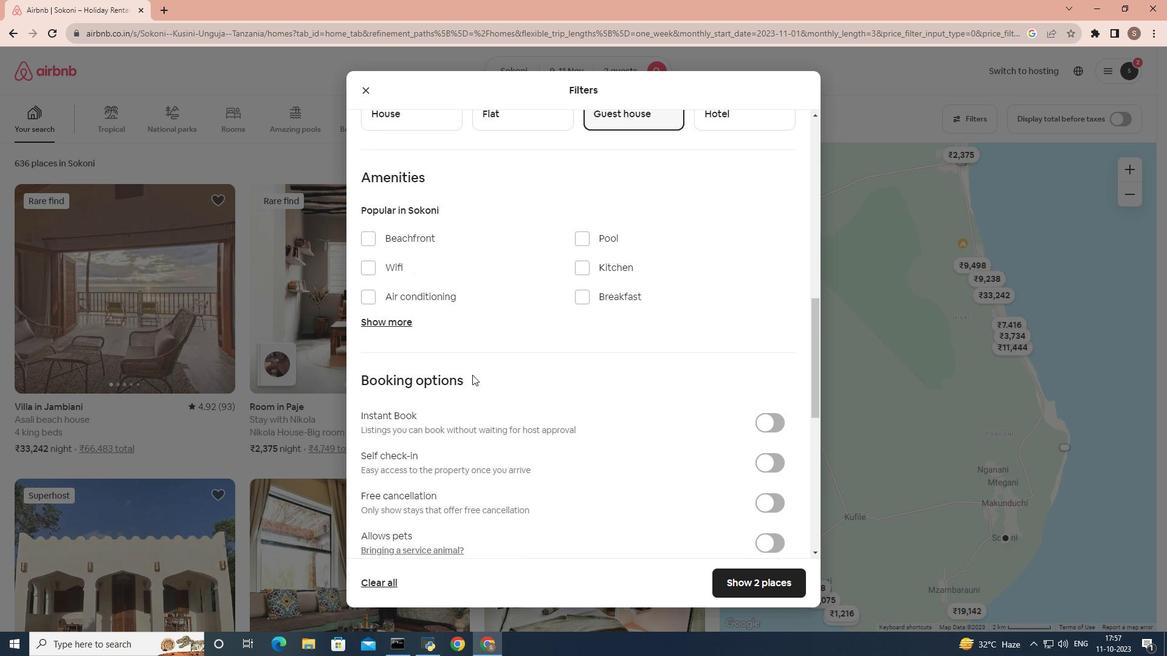 
Action: Mouse scrolled (472, 374) with delta (0, 0)
Screenshot: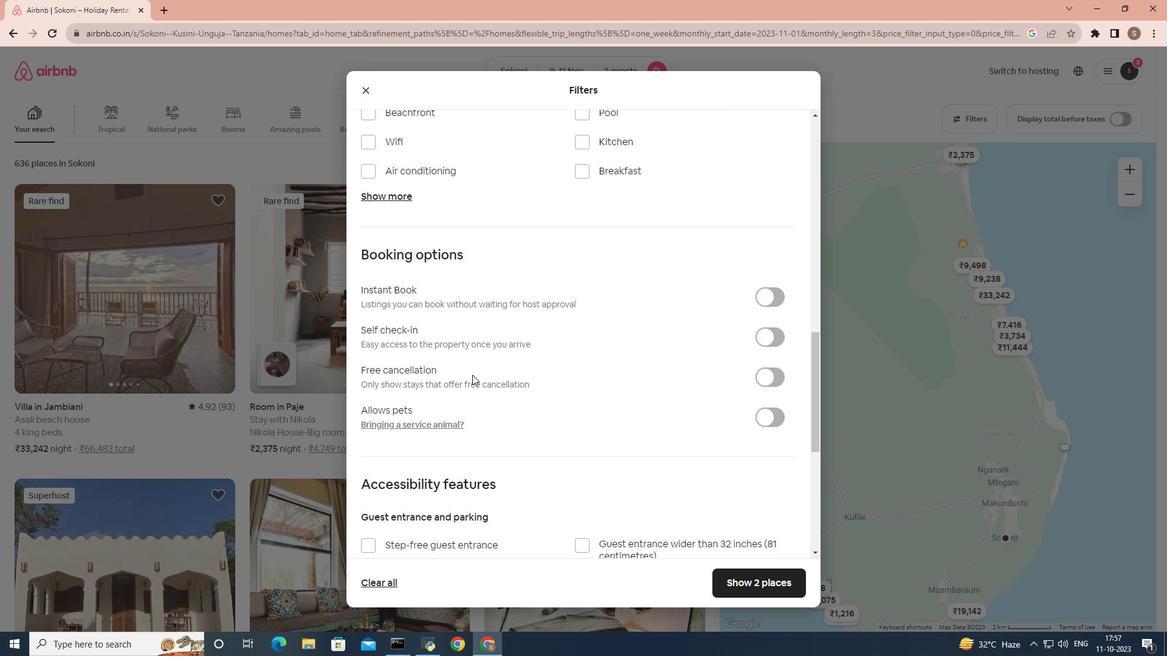 
Action: Mouse scrolled (472, 374) with delta (0, 0)
Screenshot: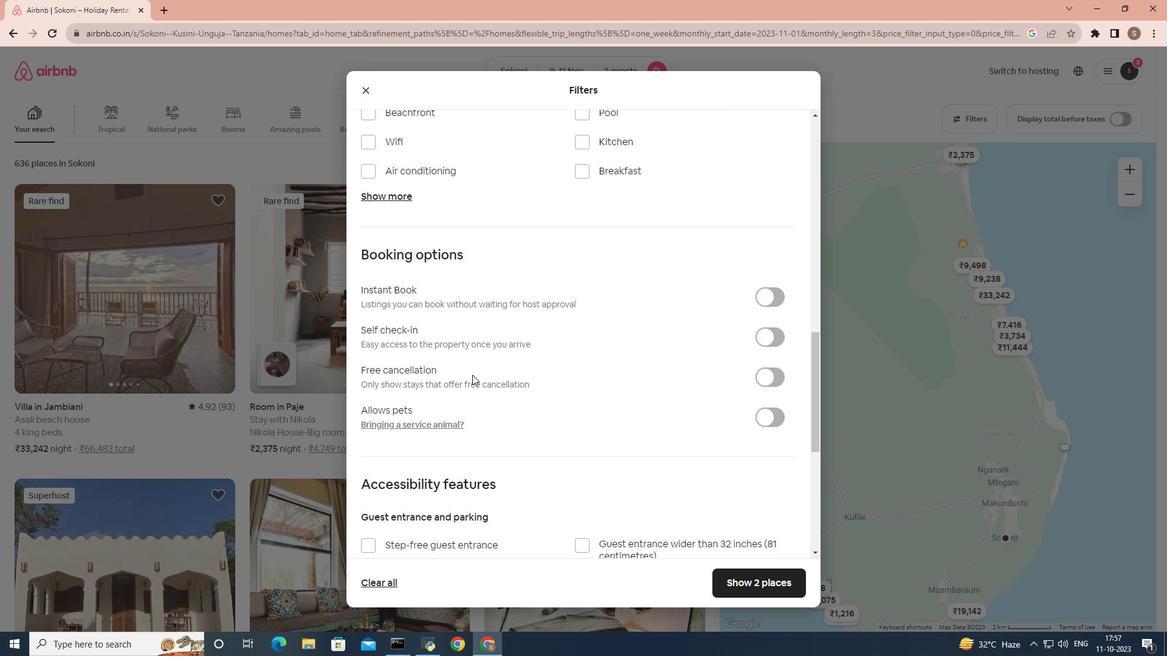 
Action: Mouse scrolled (472, 374) with delta (0, 0)
Screenshot: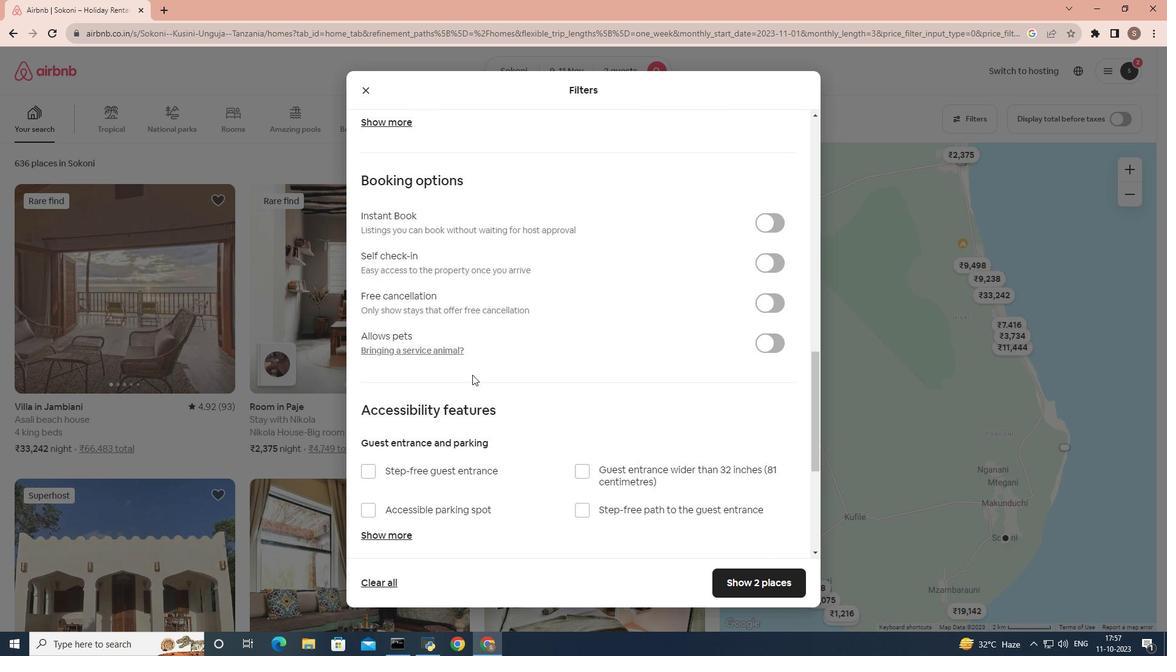 
Action: Mouse scrolled (472, 375) with delta (0, 0)
Screenshot: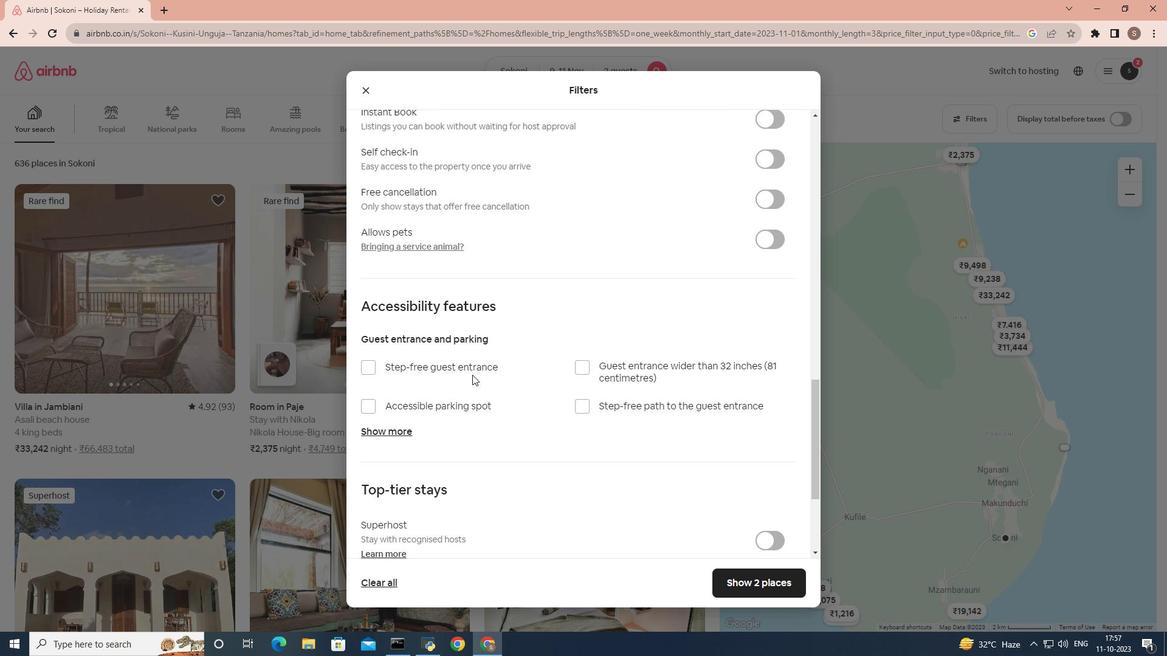 
Action: Mouse scrolled (472, 375) with delta (0, 0)
Screenshot: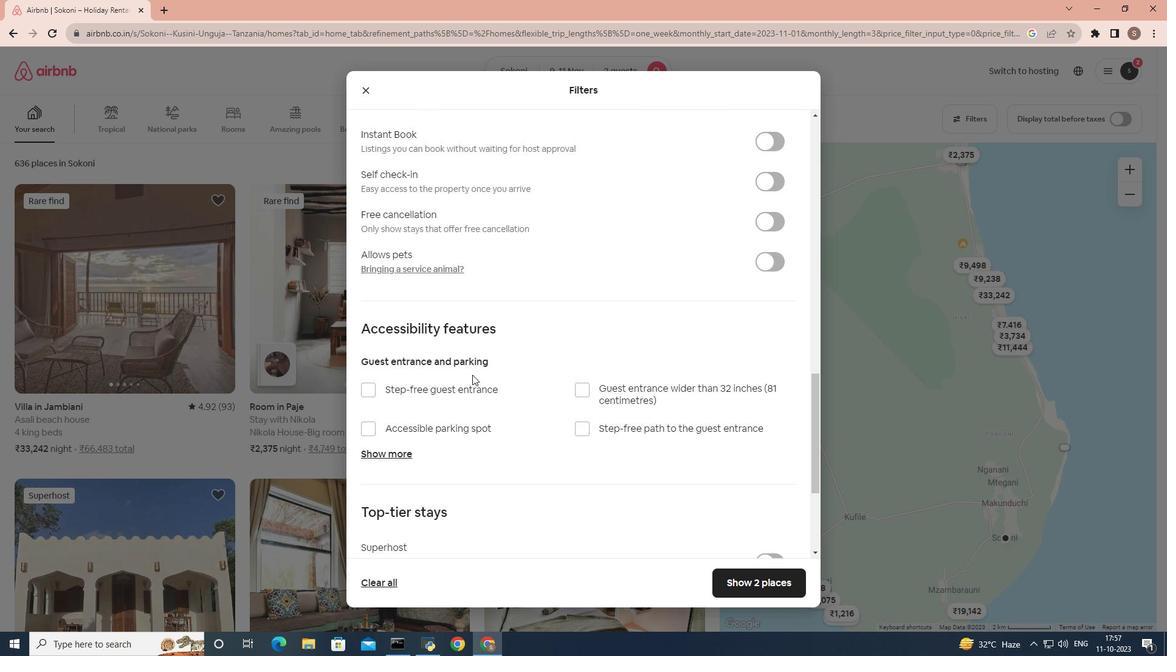 
Action: Mouse moved to (780, 271)
Screenshot: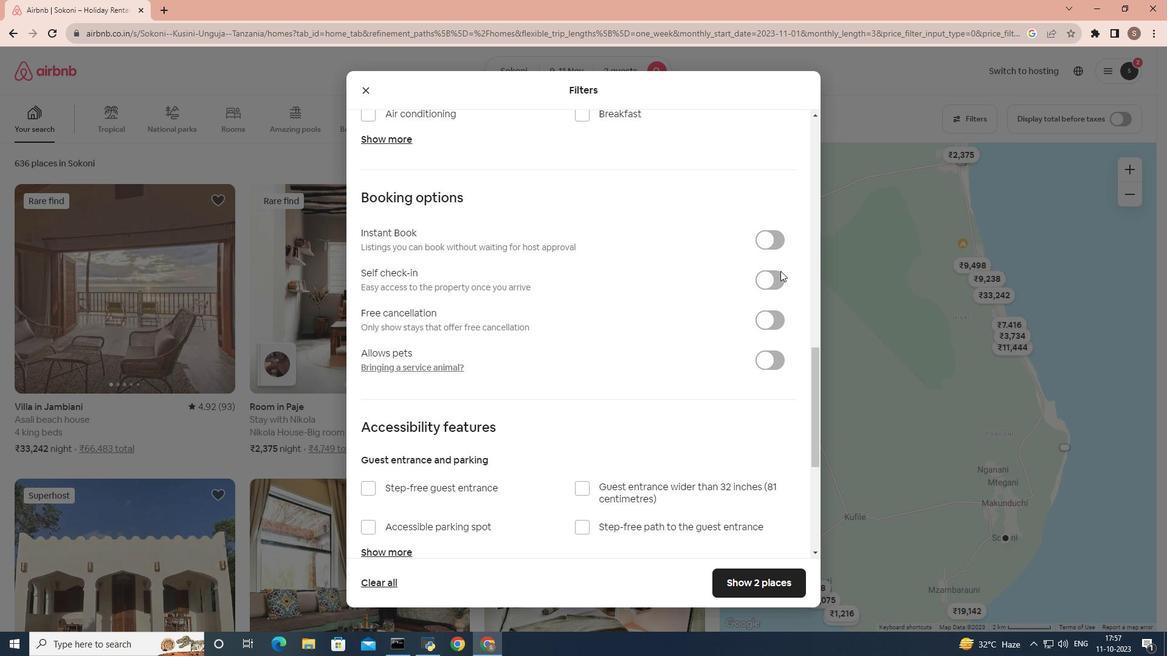 
Action: Mouse pressed left at (780, 271)
Screenshot: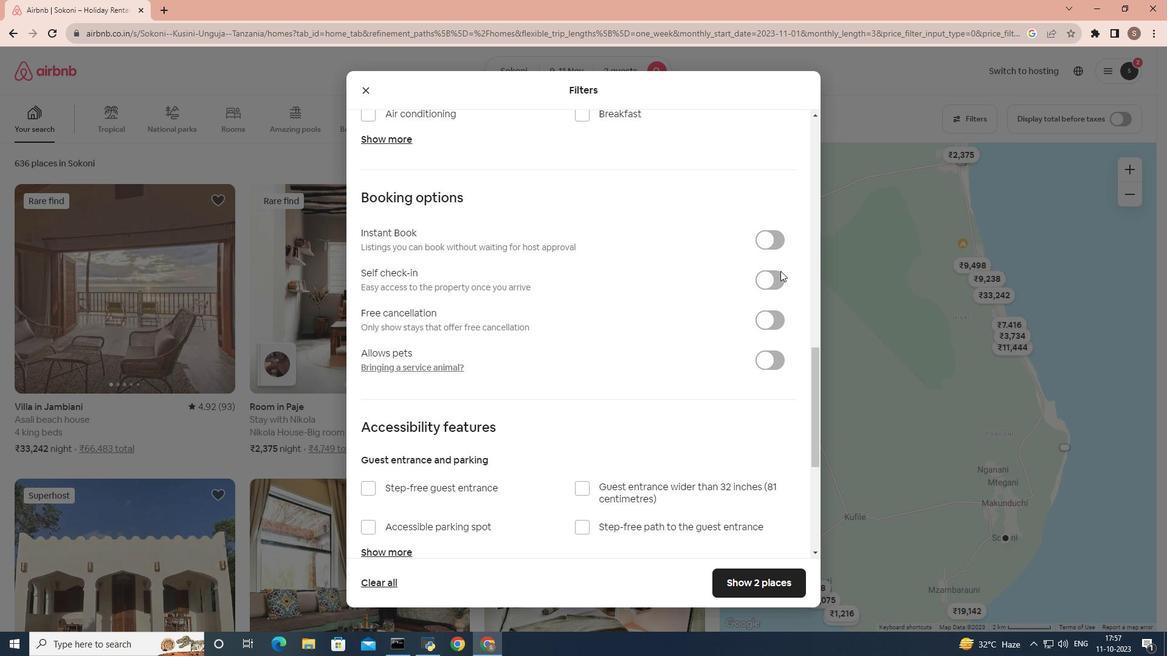 
Action: Mouse moved to (779, 274)
Screenshot: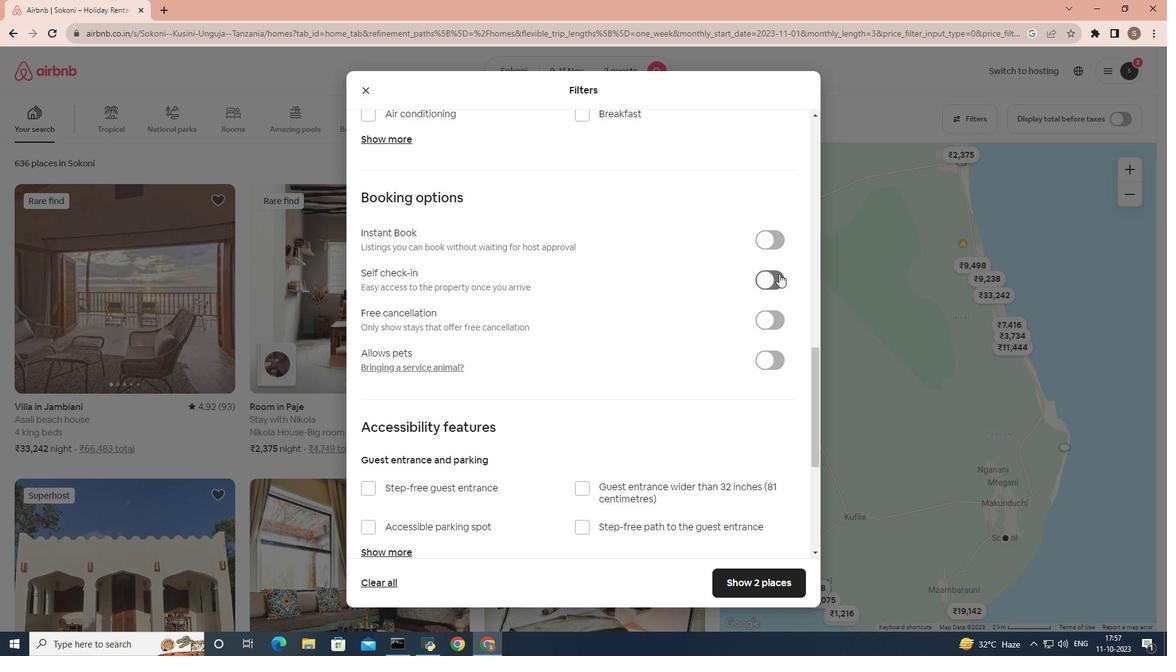 
Action: Mouse pressed left at (779, 274)
Screenshot: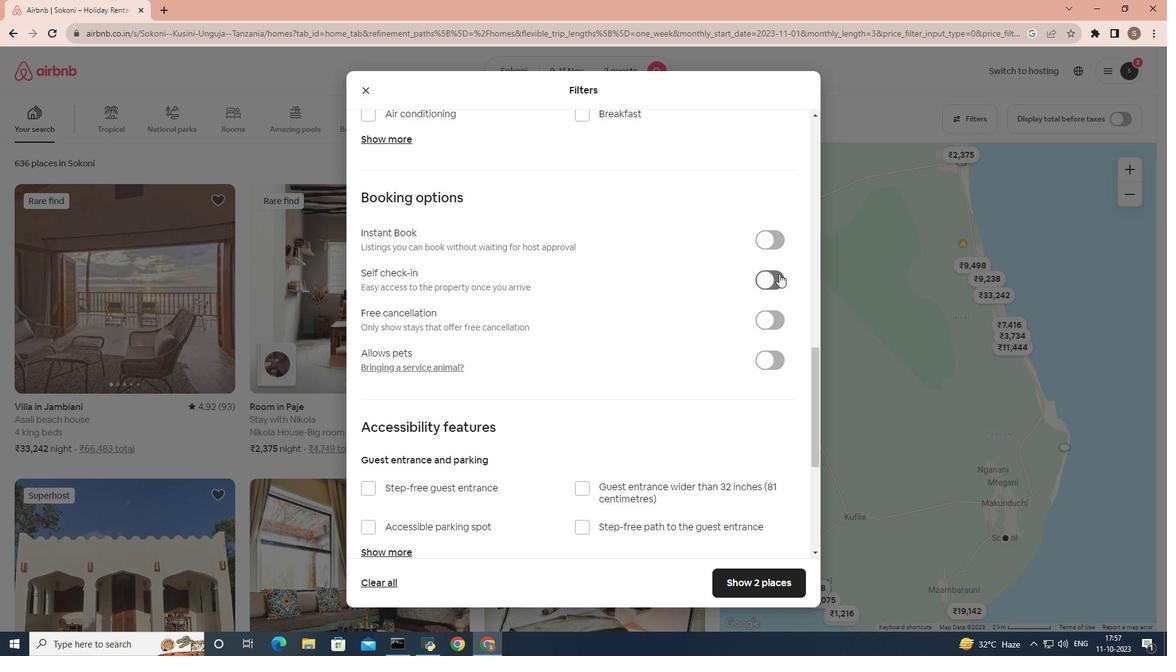 
Action: Mouse moved to (647, 414)
Screenshot: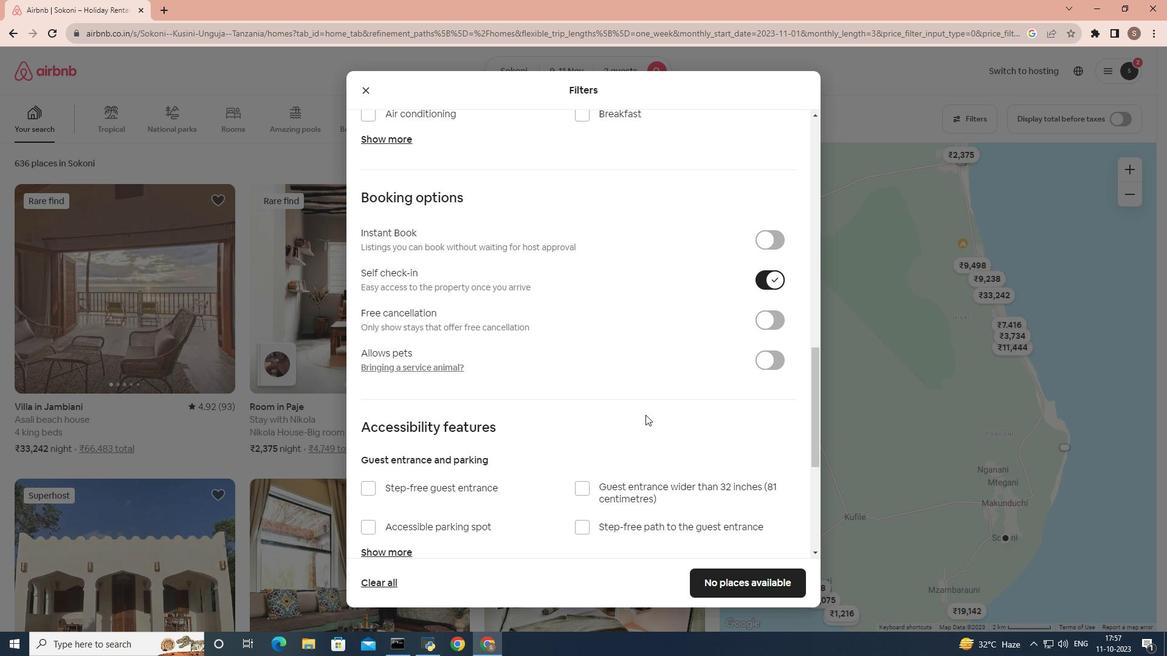 
Action: Mouse scrolled (647, 414) with delta (0, 0)
Screenshot: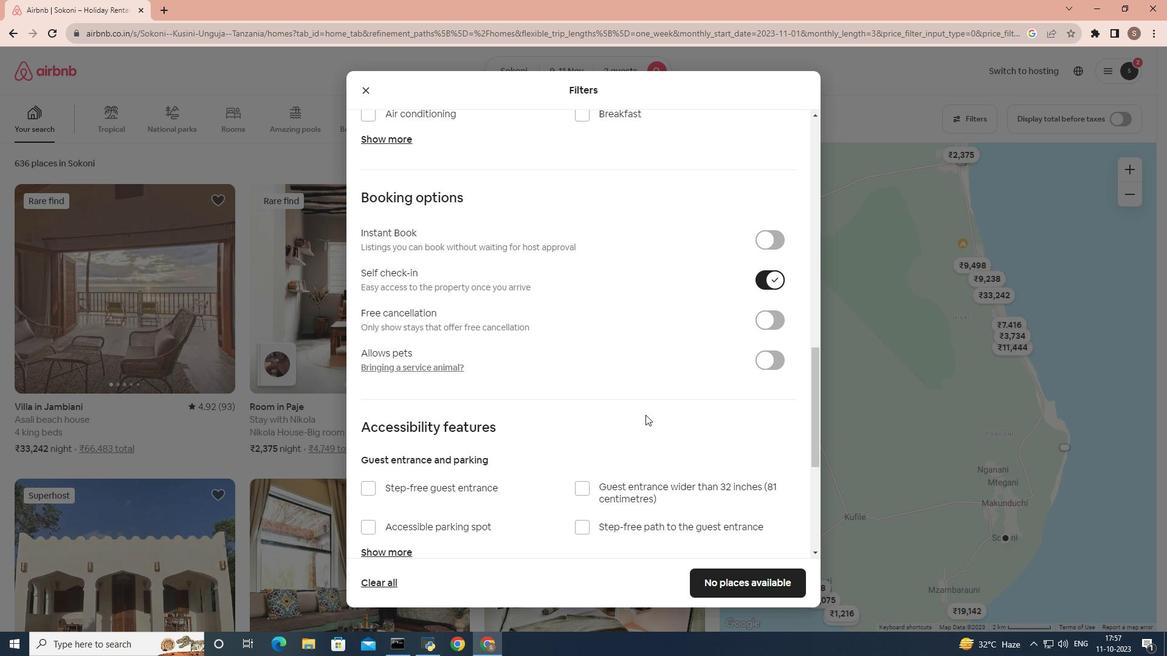
Action: Mouse moved to (645, 415)
Screenshot: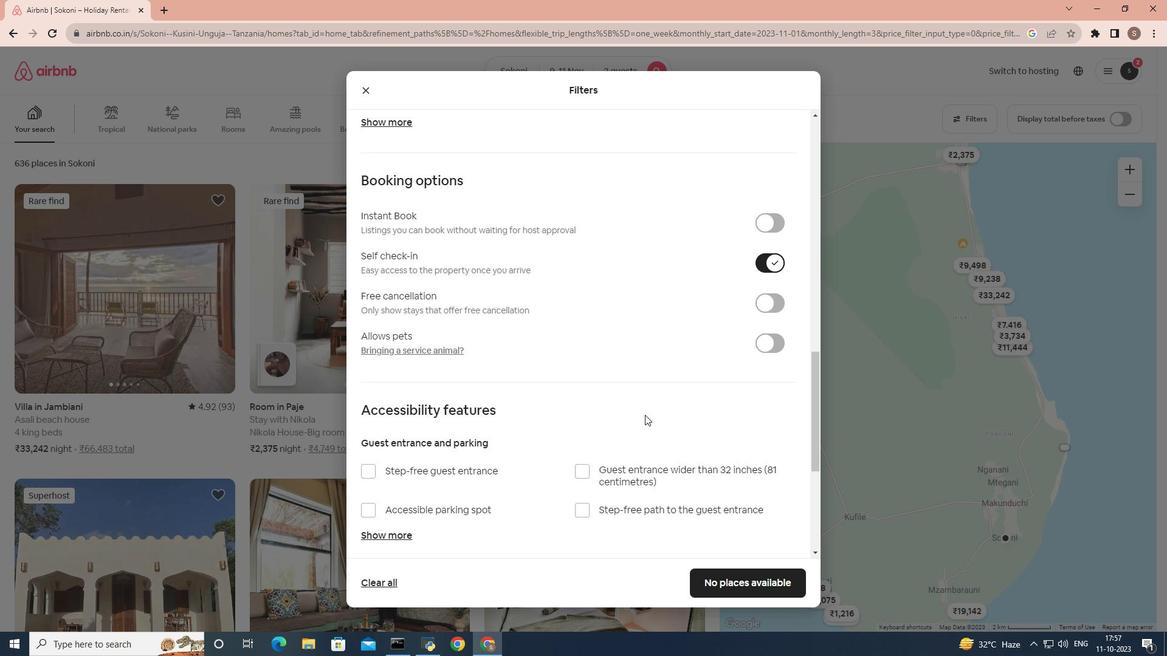 
Action: Mouse scrolled (645, 414) with delta (0, 0)
Screenshot: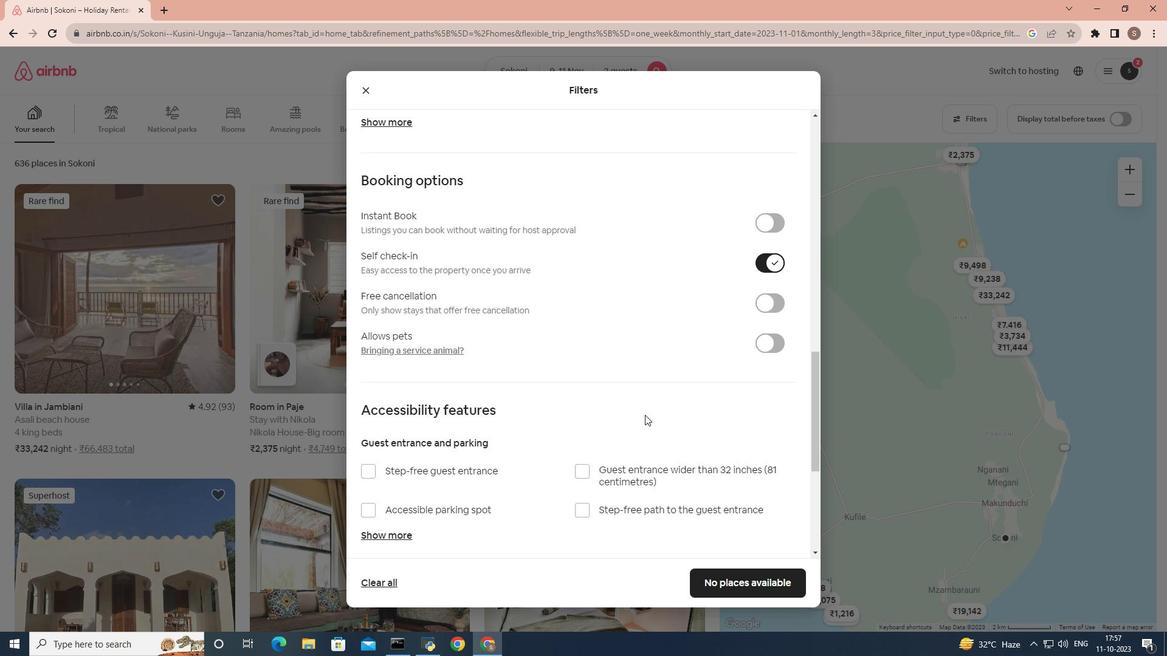 
Action: Mouse moved to (645, 415)
Screenshot: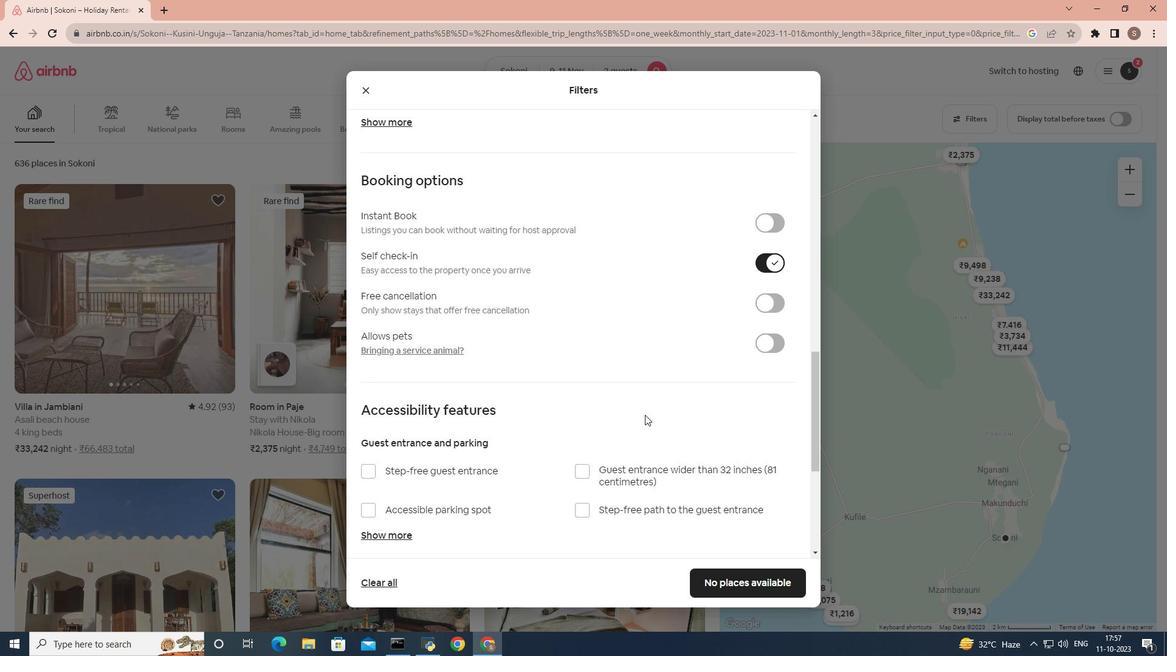 
Action: Mouse scrolled (645, 414) with delta (0, 0)
Screenshot: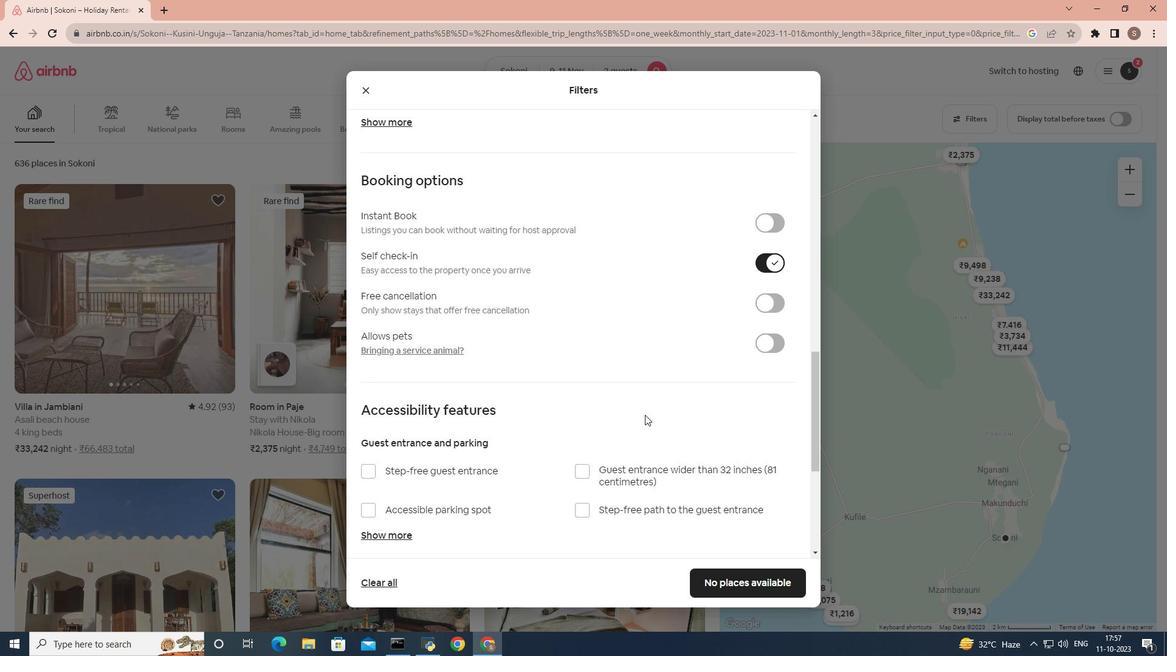 
Action: Mouse moved to (723, 577)
Screenshot: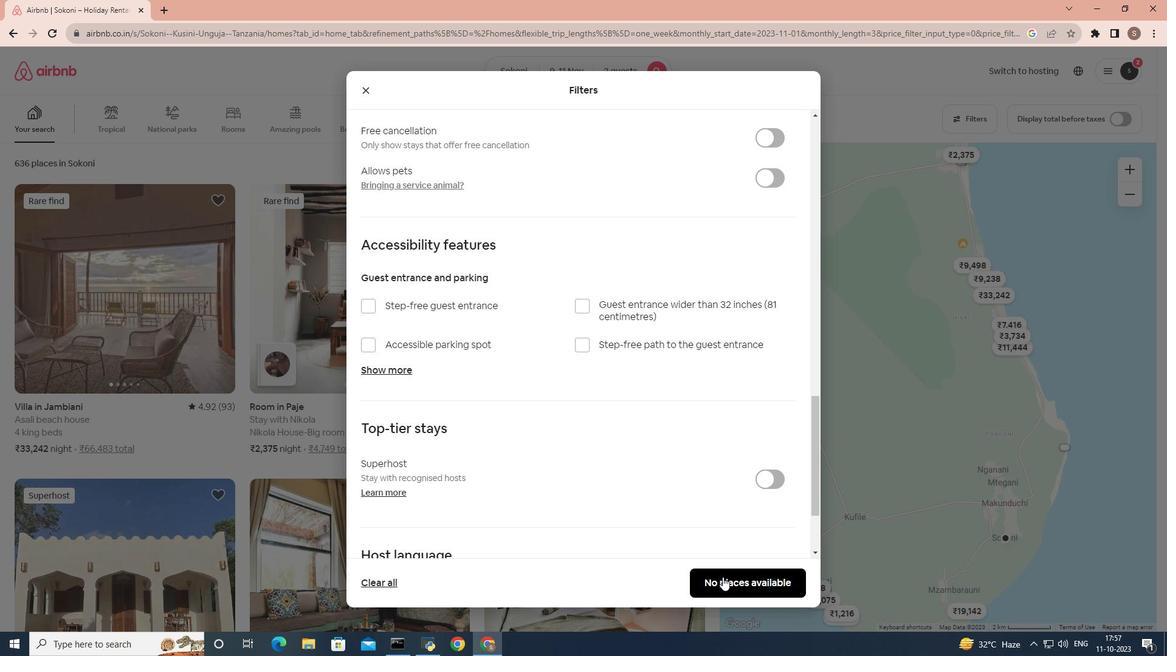 
Action: Mouse pressed left at (723, 577)
Screenshot: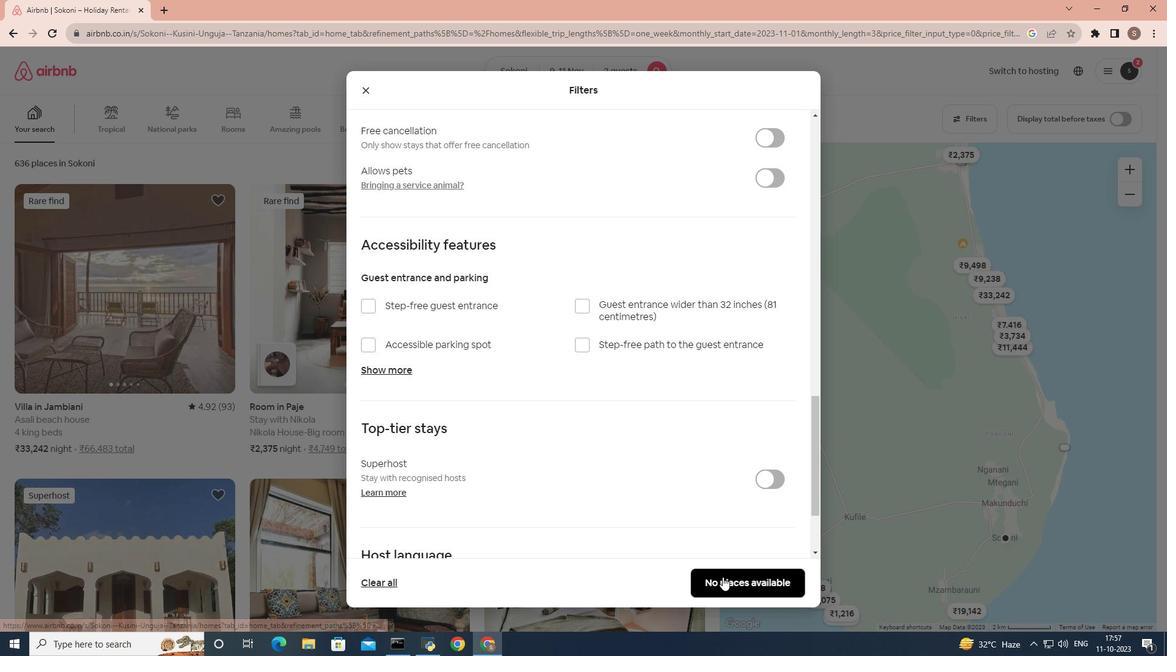 
